 Task: Find connections with filter location Erenhot with filter topic #inspiration with filter profile language English with filter current company Motherson Group with filter school Jesus and Mary College with filter industry Leasing Non-residential Real Estate with filter service category Customer Service with filter keywords title Front-Line Employees
Action: Mouse moved to (493, 63)
Screenshot: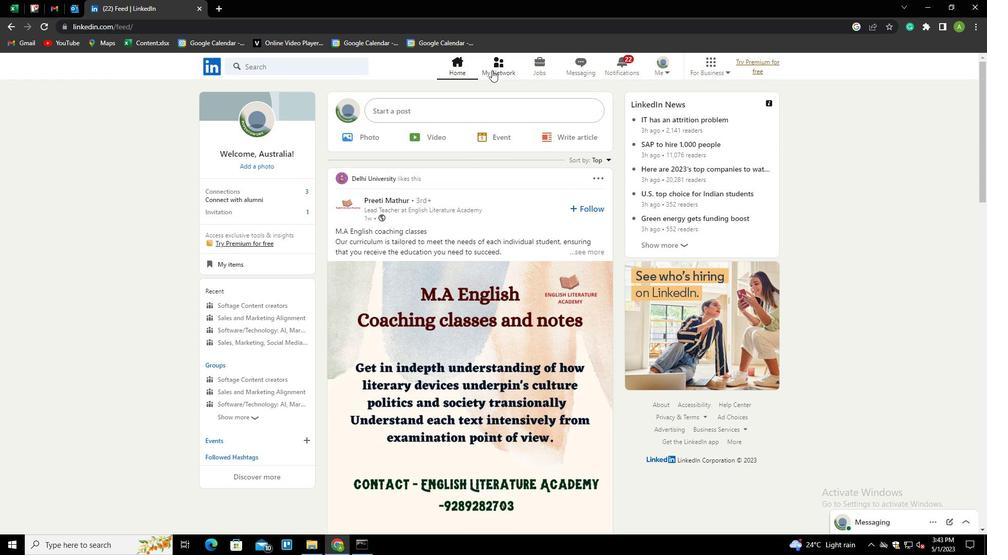 
Action: Mouse pressed left at (493, 63)
Screenshot: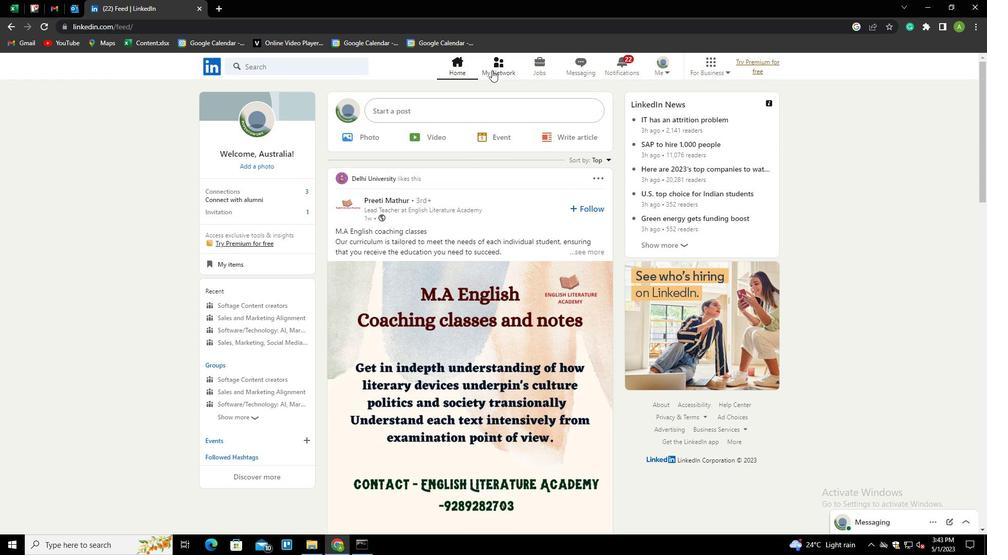 
Action: Mouse moved to (261, 118)
Screenshot: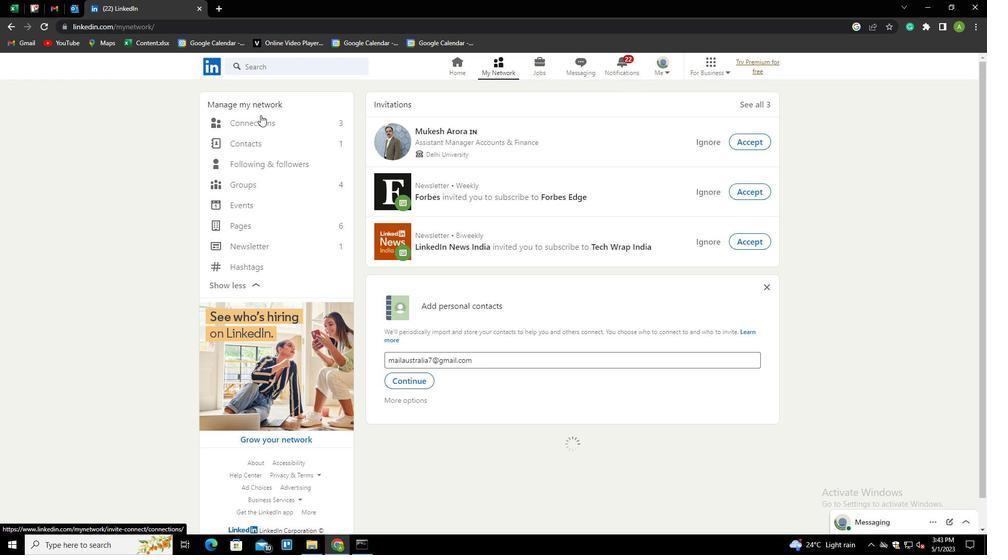 
Action: Mouse pressed left at (261, 118)
Screenshot: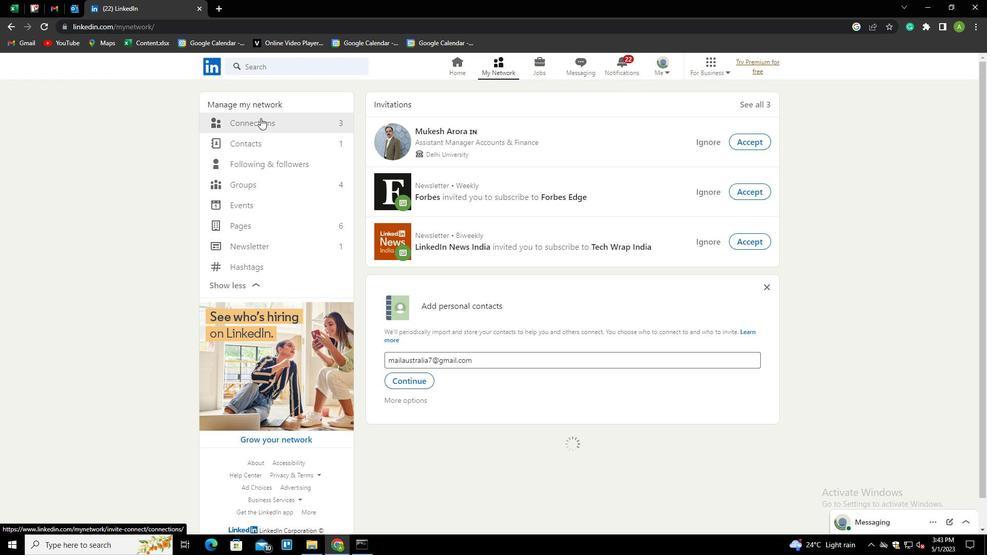 
Action: Mouse moved to (594, 125)
Screenshot: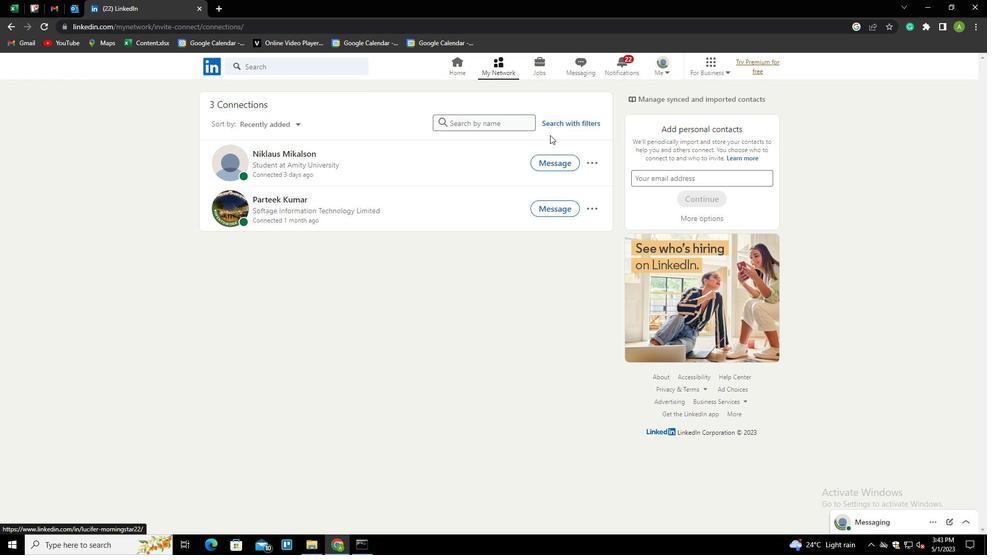 
Action: Mouse pressed left at (594, 125)
Screenshot: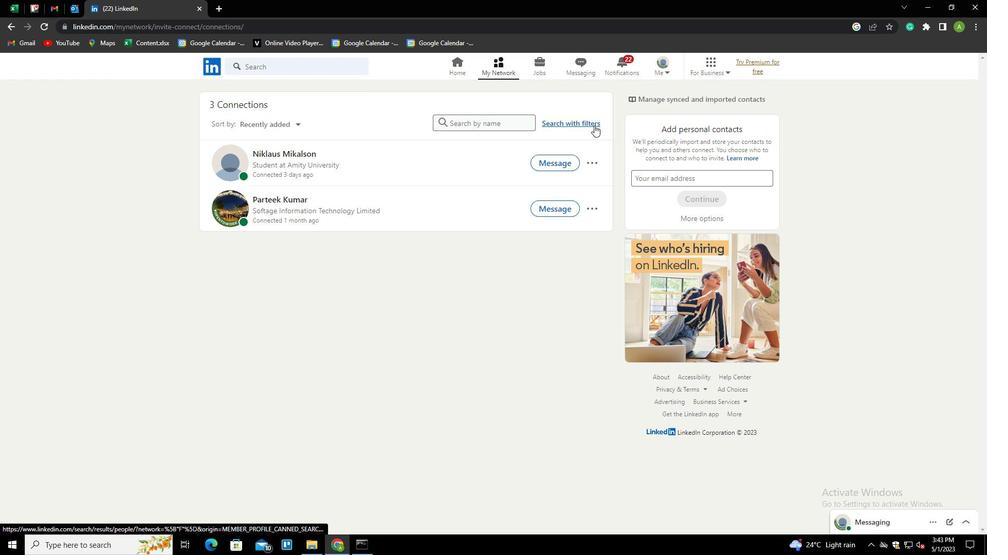 
Action: Mouse moved to (517, 94)
Screenshot: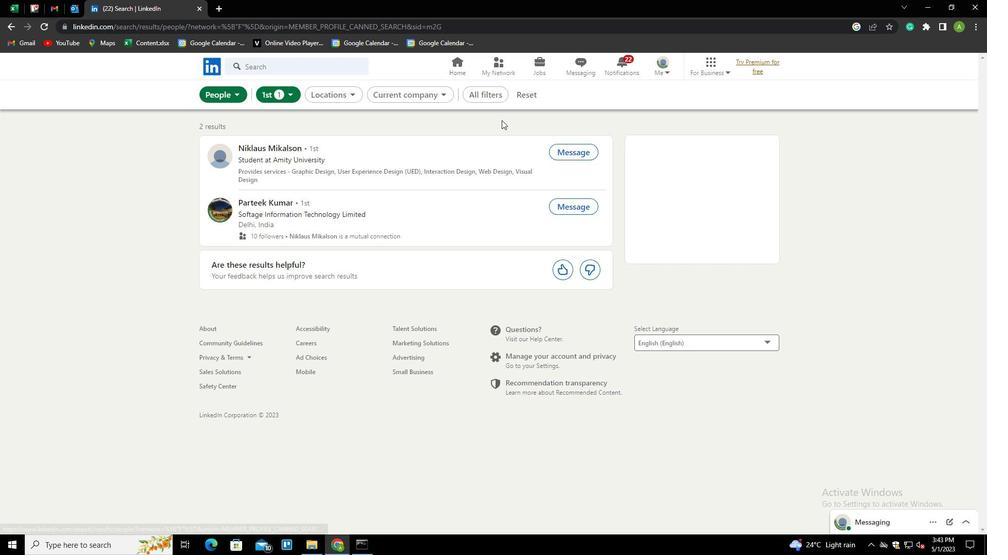 
Action: Mouse pressed left at (517, 94)
Screenshot: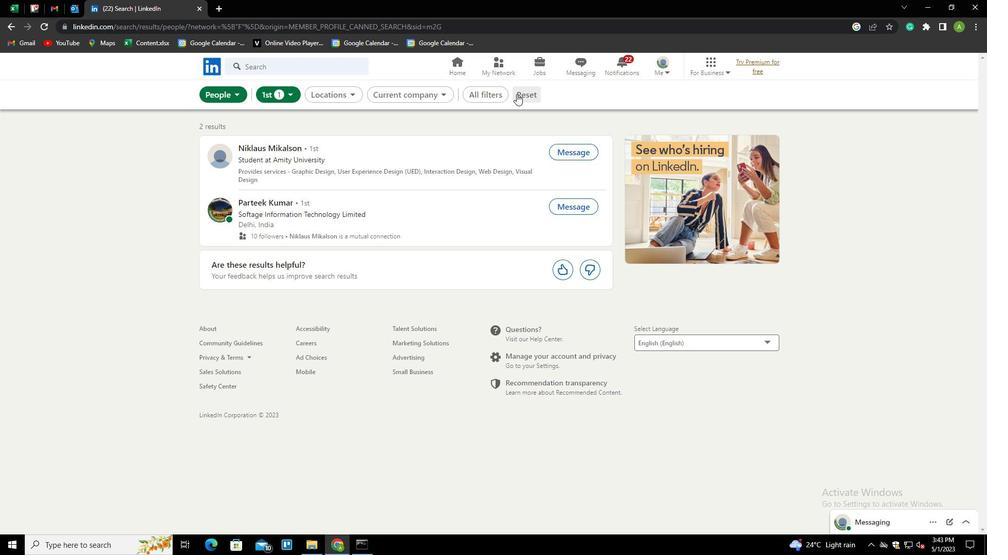 
Action: Mouse moved to (504, 92)
Screenshot: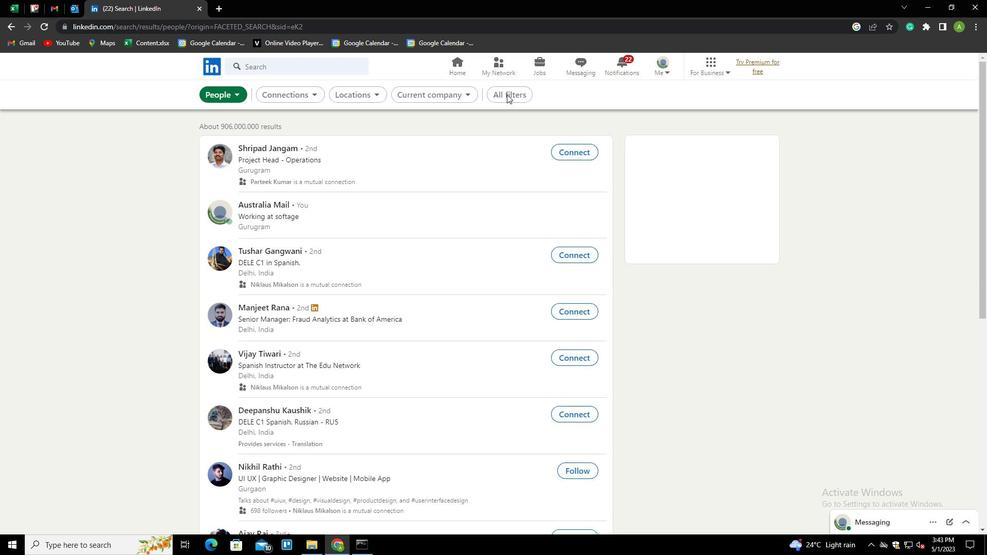 
Action: Mouse pressed left at (504, 92)
Screenshot: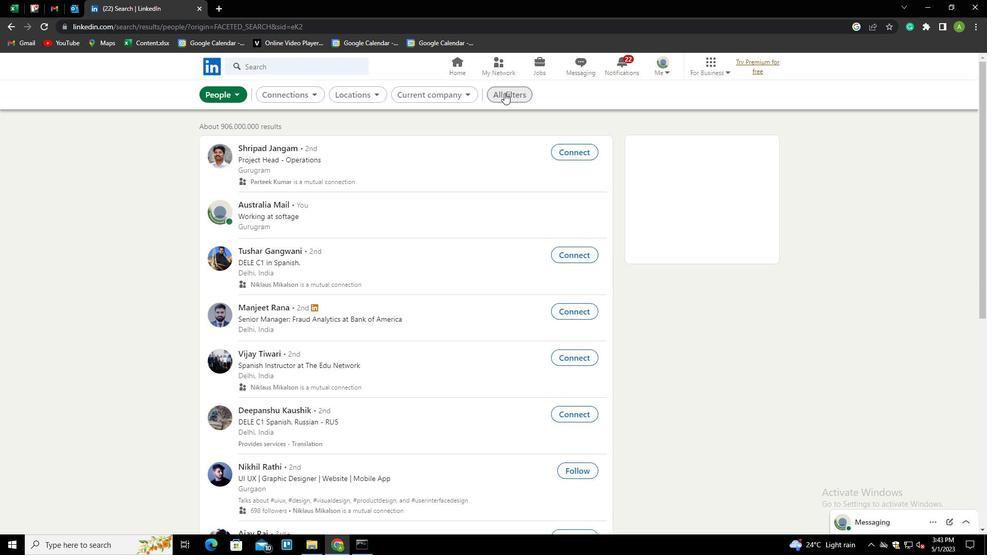 
Action: Mouse moved to (814, 291)
Screenshot: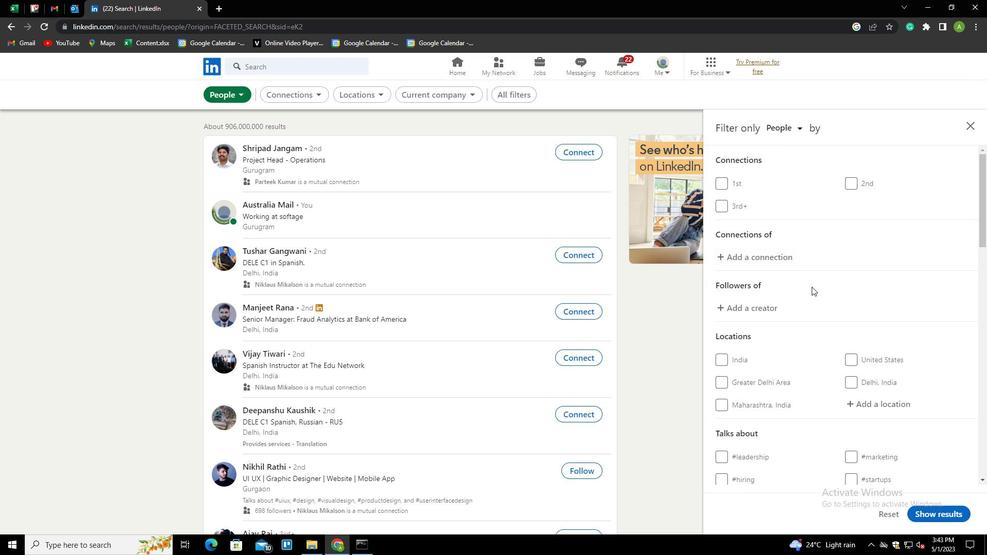 
Action: Mouse scrolled (814, 291) with delta (0, 0)
Screenshot: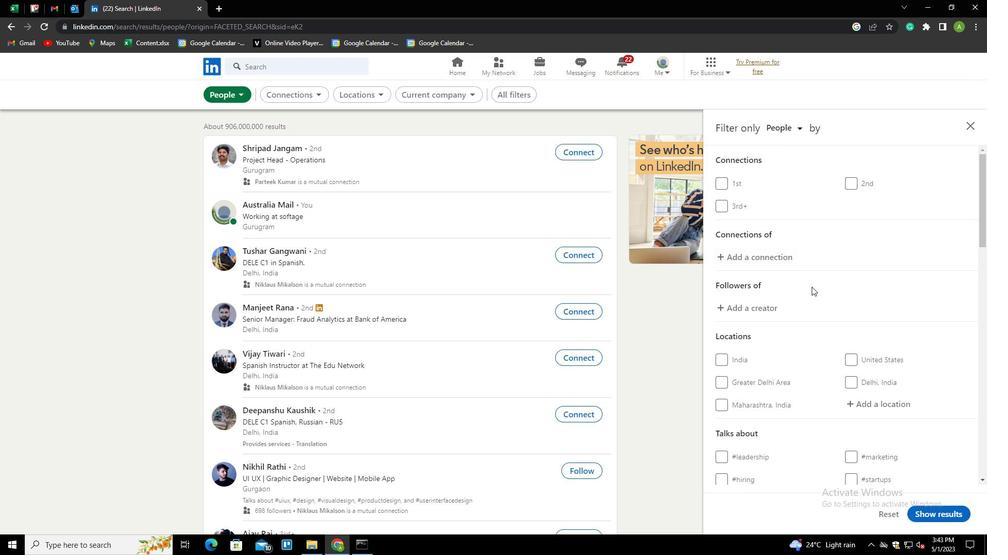 
Action: Mouse scrolled (814, 291) with delta (0, 0)
Screenshot: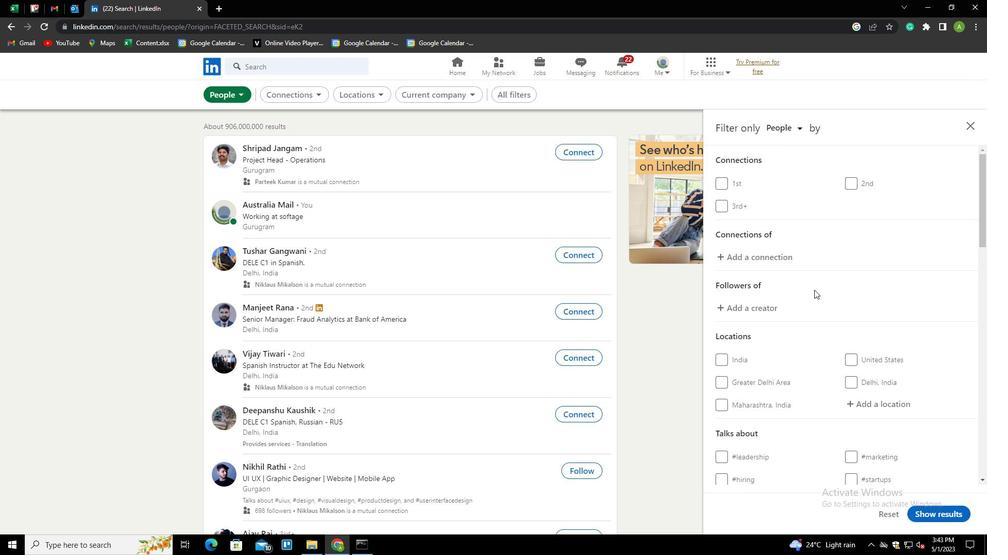 
Action: Mouse moved to (849, 300)
Screenshot: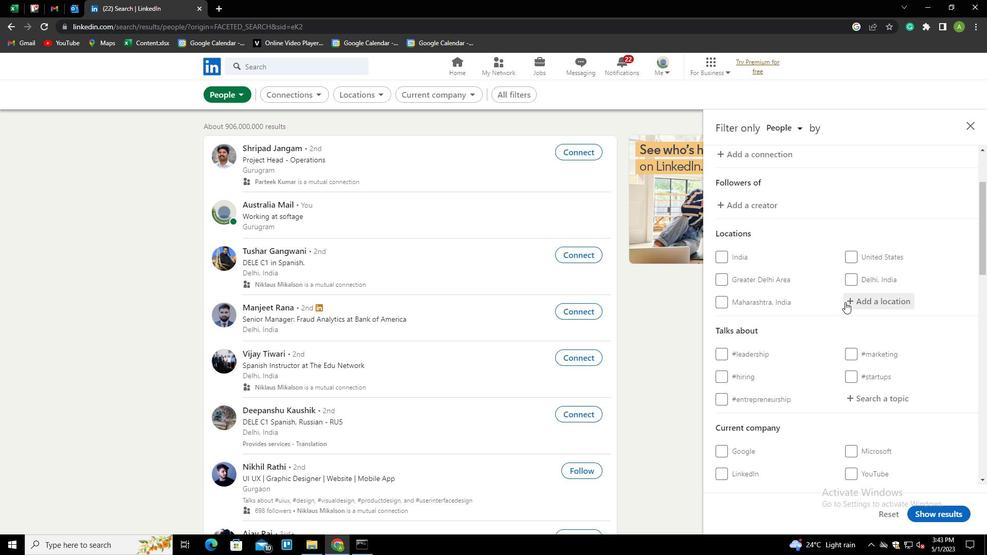 
Action: Mouse pressed left at (849, 300)
Screenshot: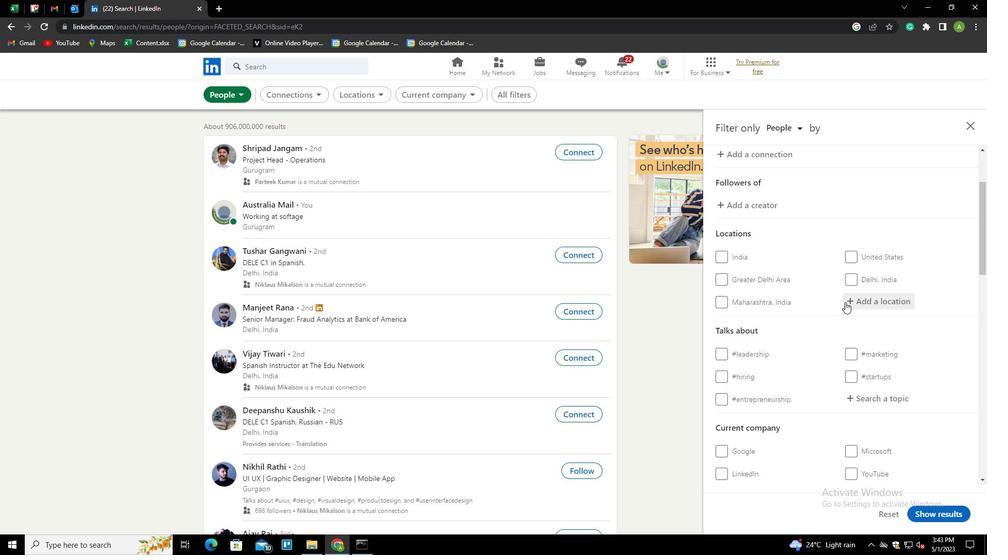 
Action: Key pressed <Key.shift>
Screenshot: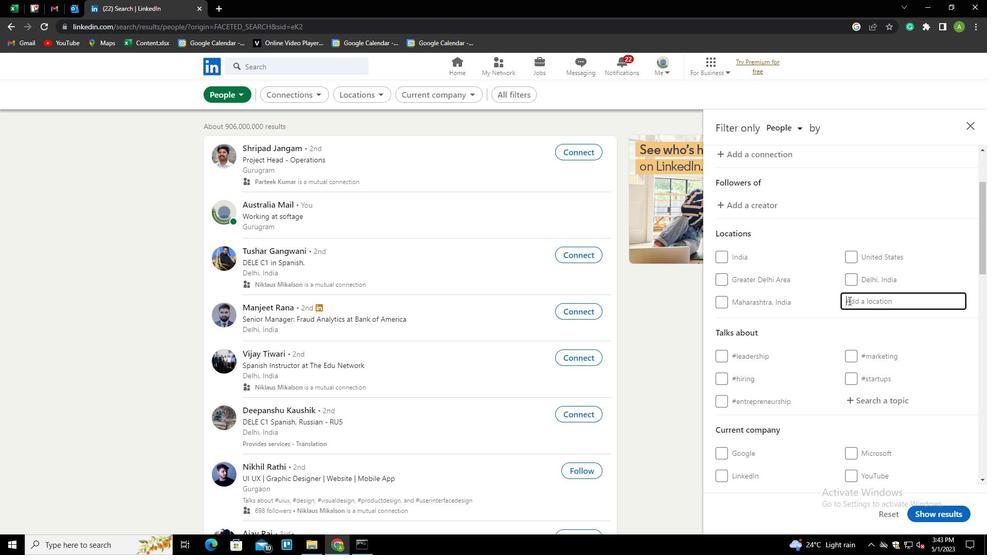 
Action: Mouse moved to (848, 300)
Screenshot: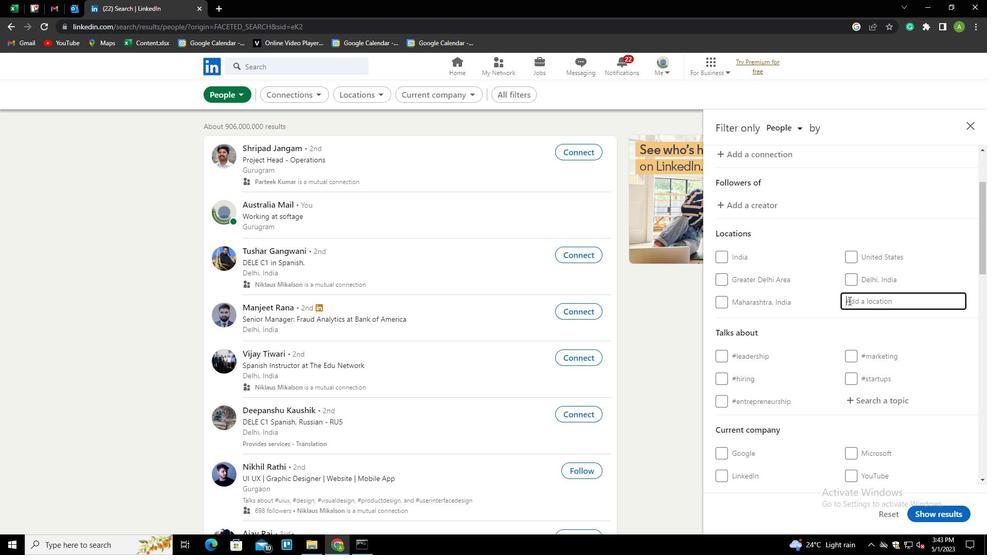 
Action: Key pressed E
Screenshot: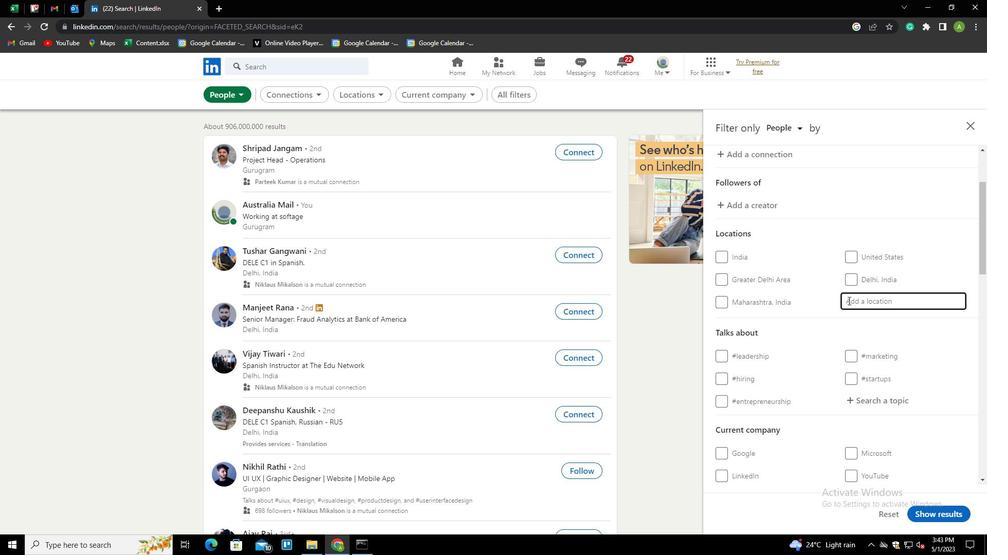
Action: Mouse moved to (846, 300)
Screenshot: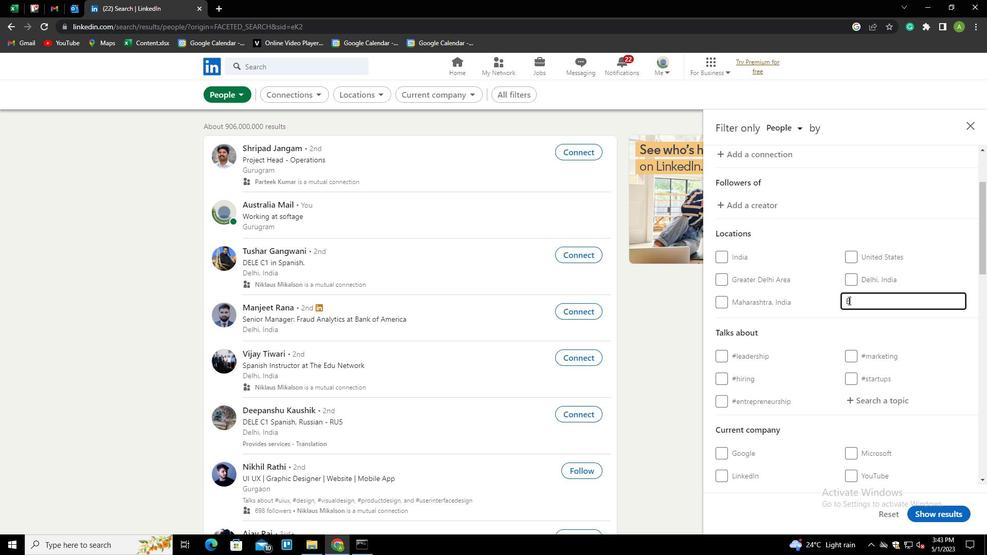 
Action: Key pressed RENHOT
Screenshot: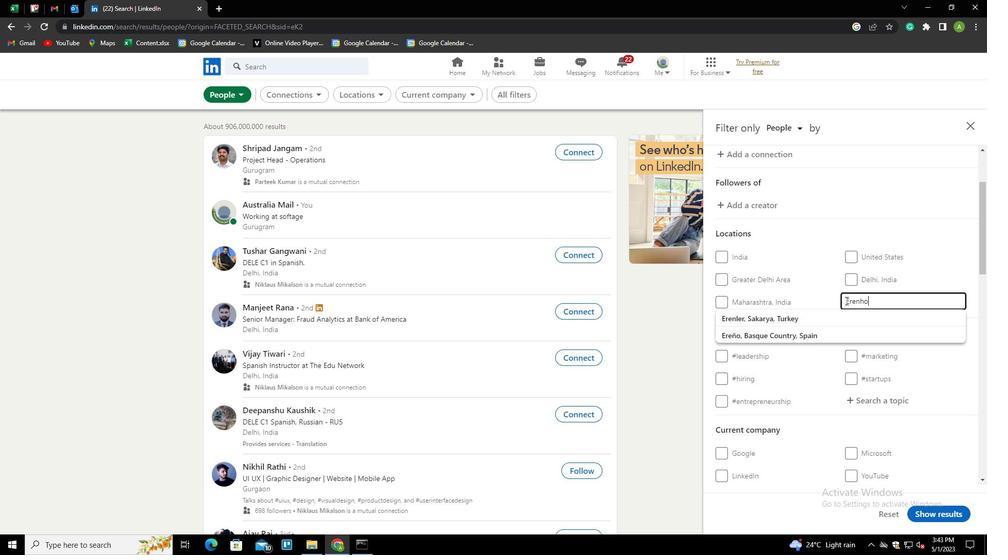 
Action: Mouse moved to (929, 341)
Screenshot: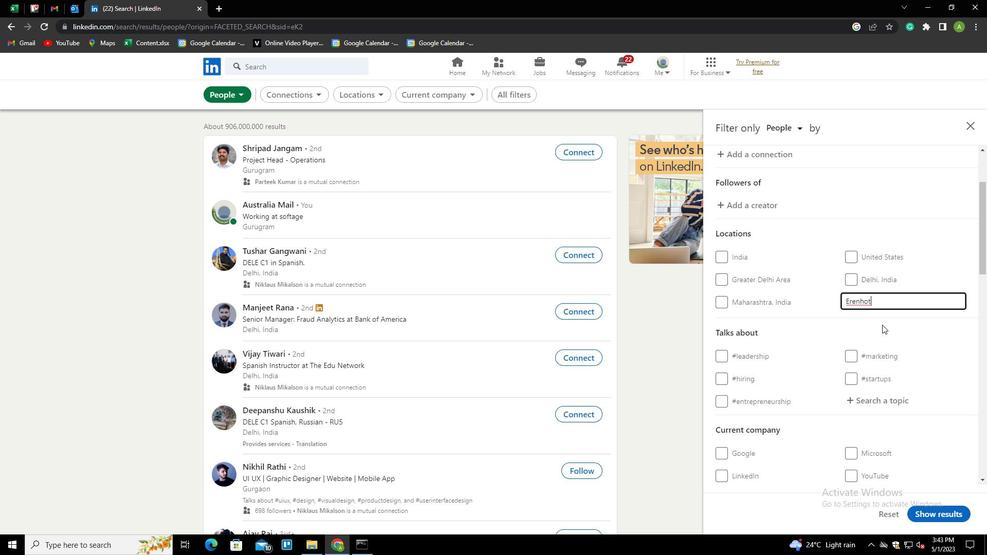 
Action: Mouse pressed left at (929, 341)
Screenshot: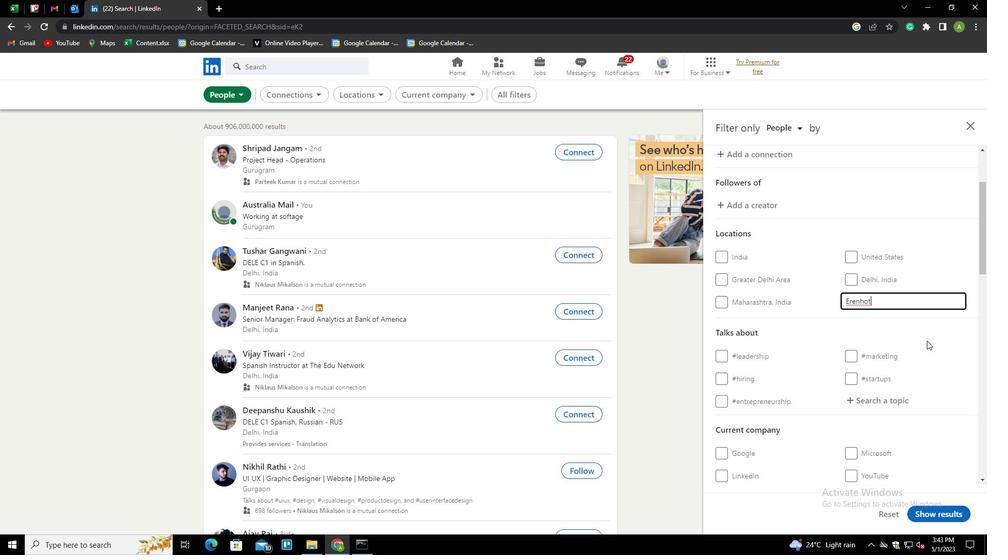 
Action: Mouse moved to (869, 402)
Screenshot: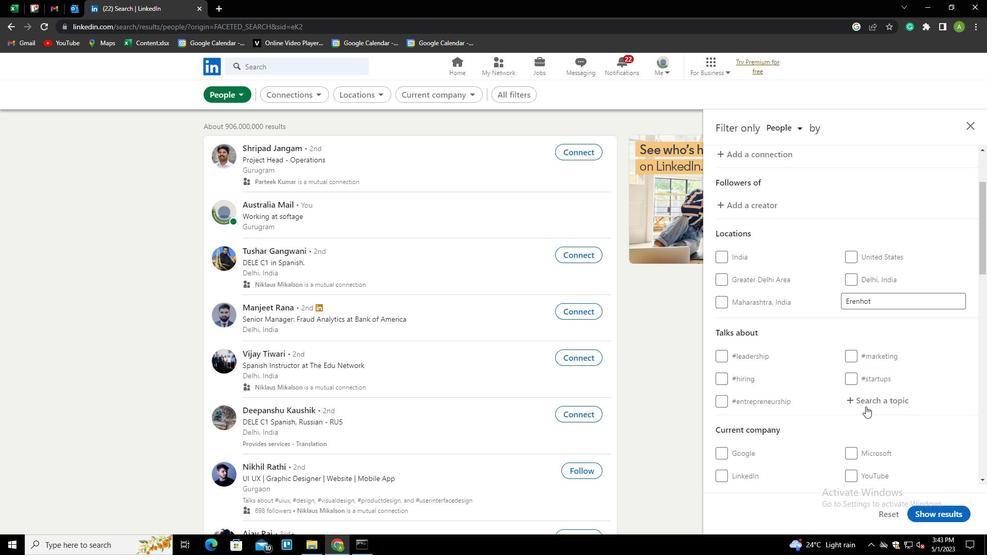 
Action: Mouse pressed left at (869, 402)
Screenshot: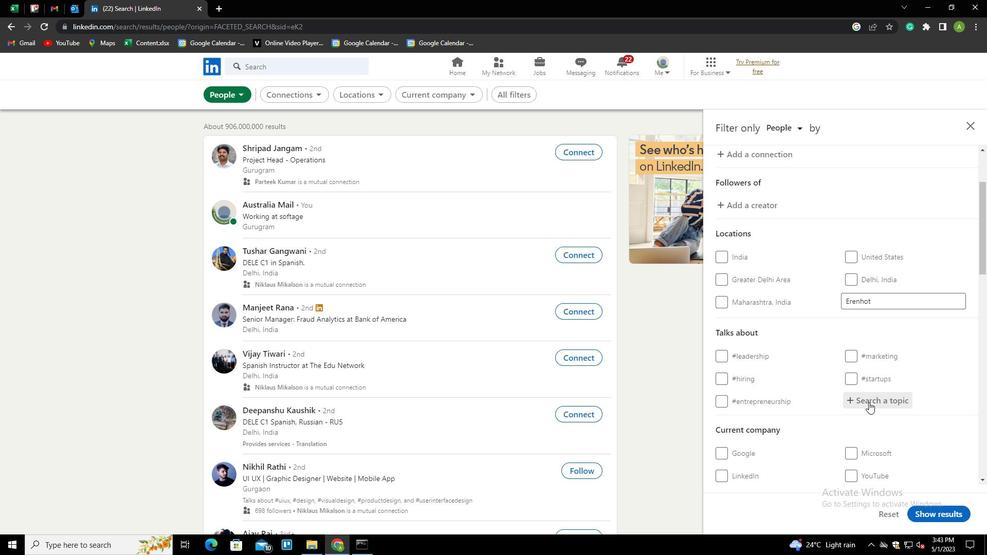 
Action: Mouse moved to (875, 401)
Screenshot: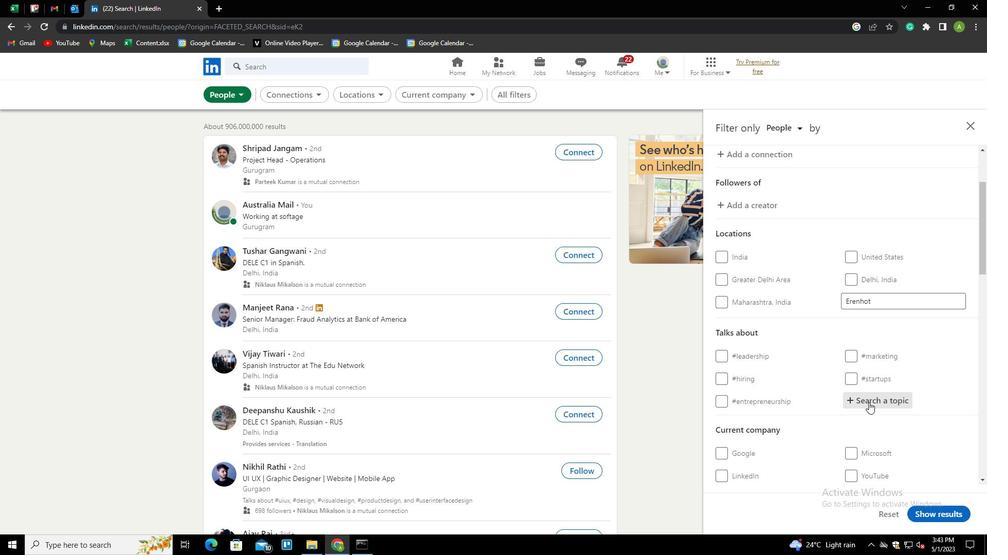 
Action: Mouse pressed left at (875, 401)
Screenshot: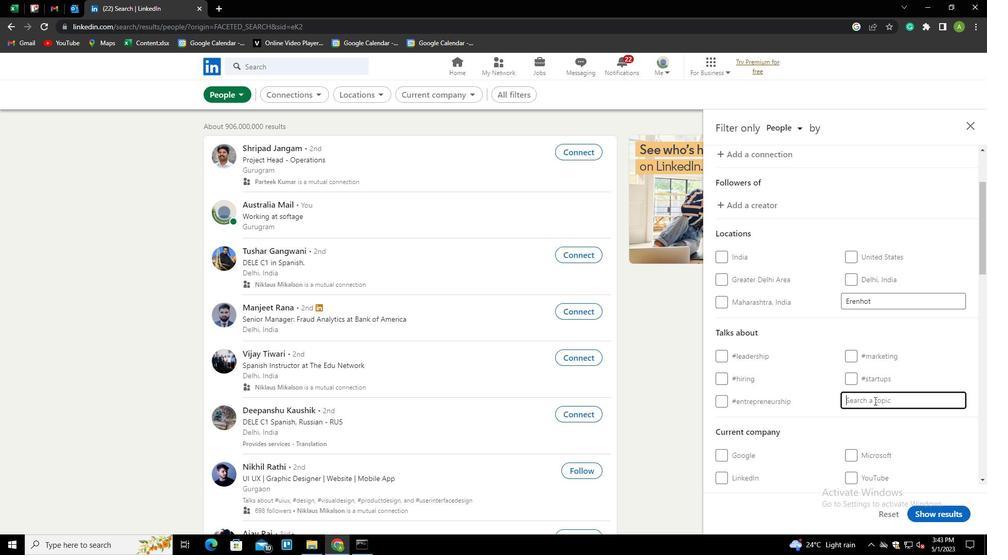 
Action: Key pressed INSPITATION<Key.backspace><Key.backspace><Key.backspace><Key.backspace><Key.backspace><Key.backspace><Key.backspace>IRA<Key.down><Key.enter>
Screenshot: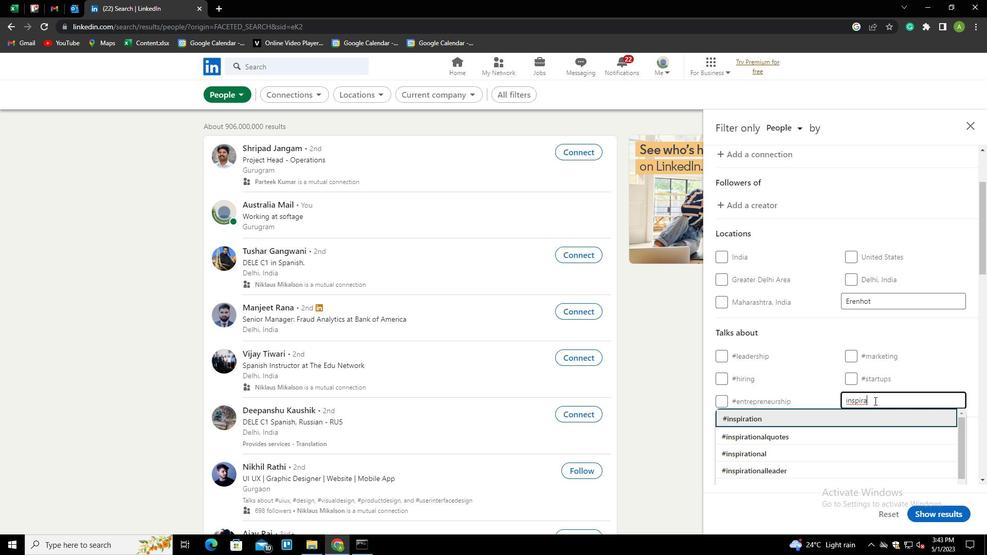 
Action: Mouse scrolled (875, 400) with delta (0, 0)
Screenshot: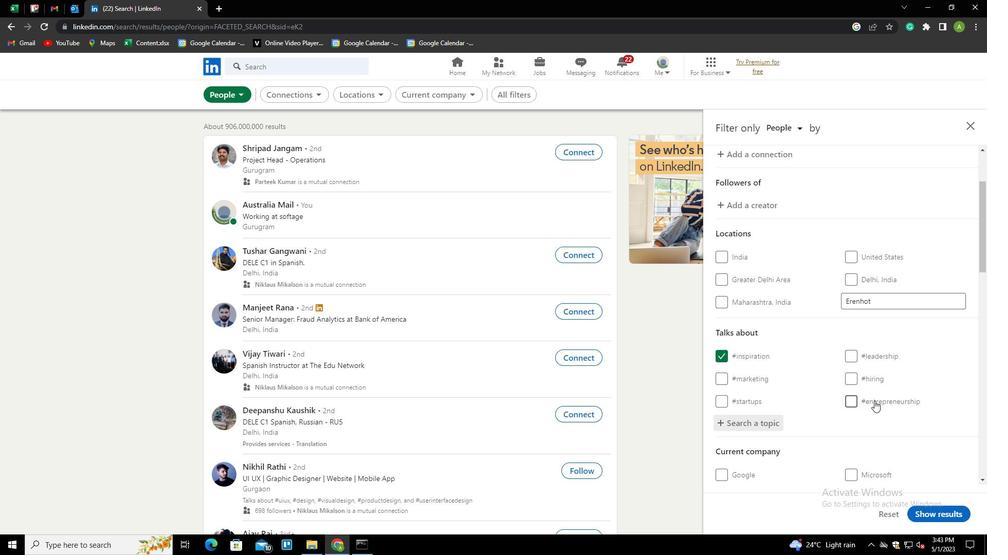 
Action: Mouse scrolled (875, 400) with delta (0, 0)
Screenshot: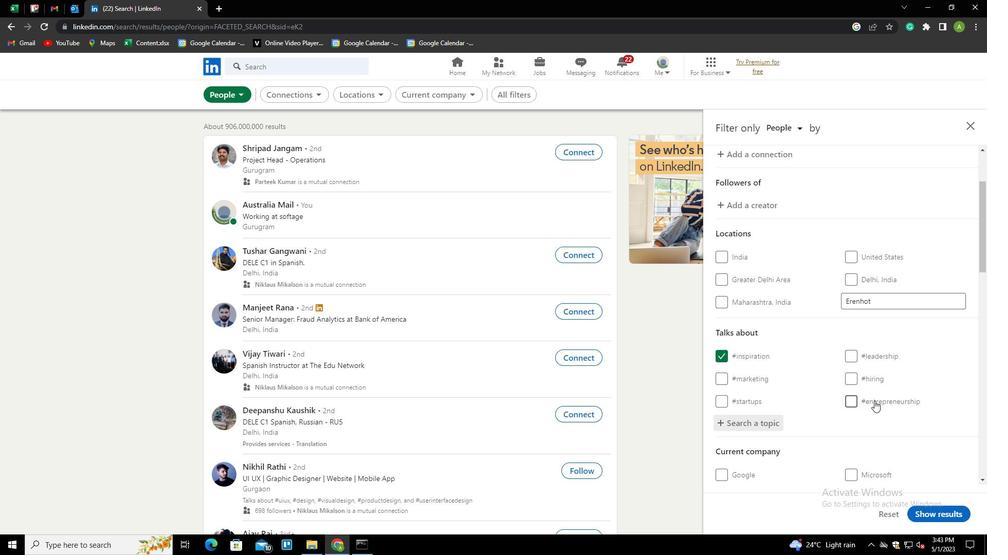 
Action: Mouse scrolled (875, 400) with delta (0, 0)
Screenshot: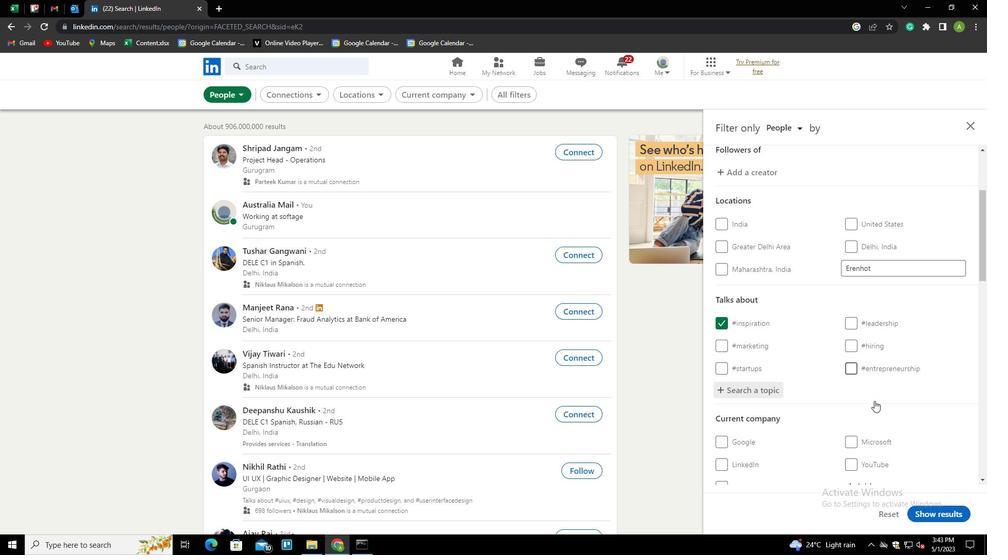 
Action: Mouse scrolled (875, 400) with delta (0, 0)
Screenshot: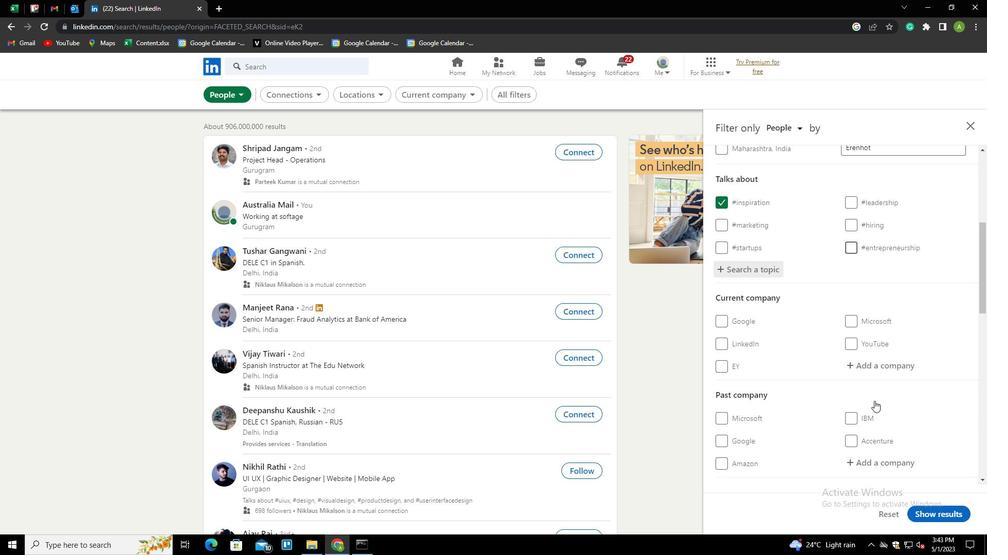 
Action: Mouse scrolled (875, 400) with delta (0, 0)
Screenshot: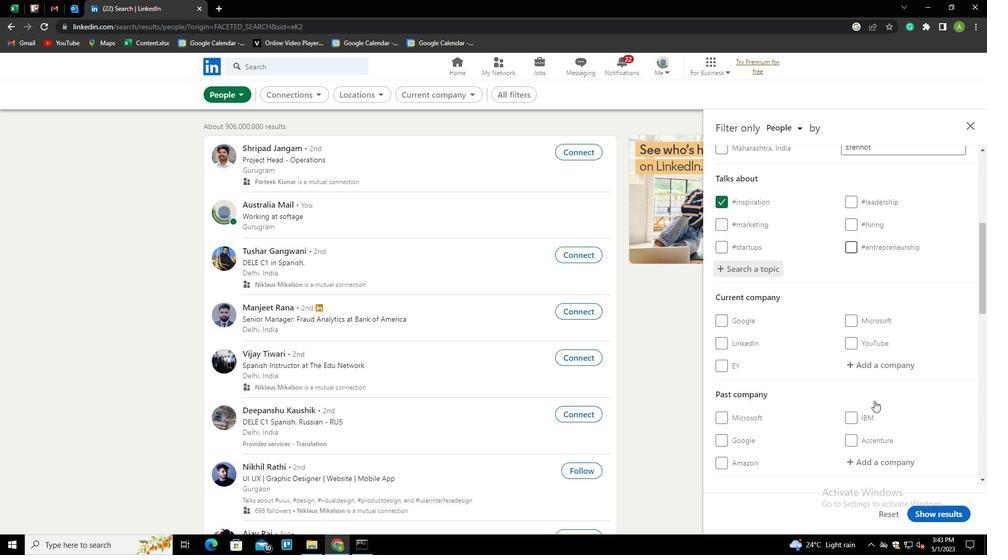
Action: Mouse scrolled (875, 400) with delta (0, 0)
Screenshot: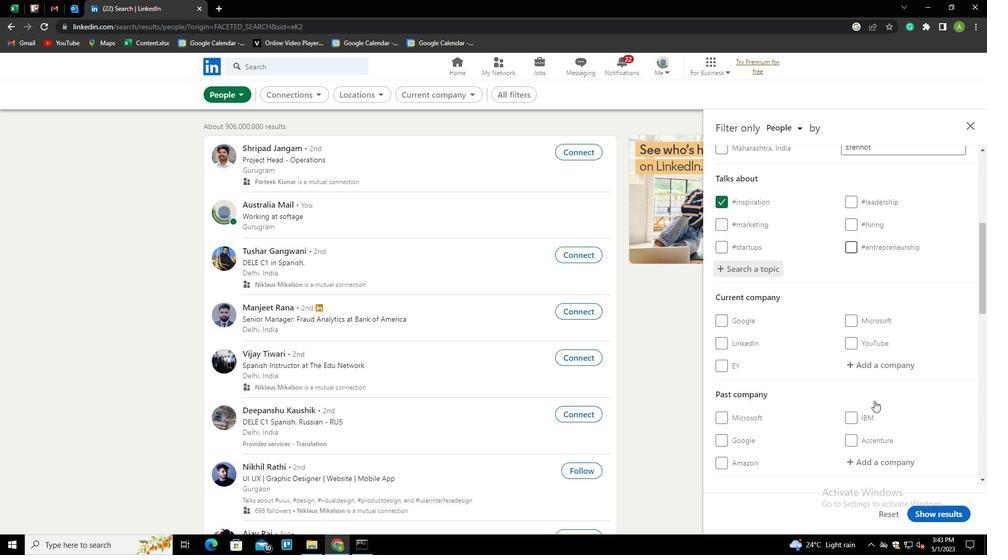 
Action: Mouse scrolled (875, 400) with delta (0, 0)
Screenshot: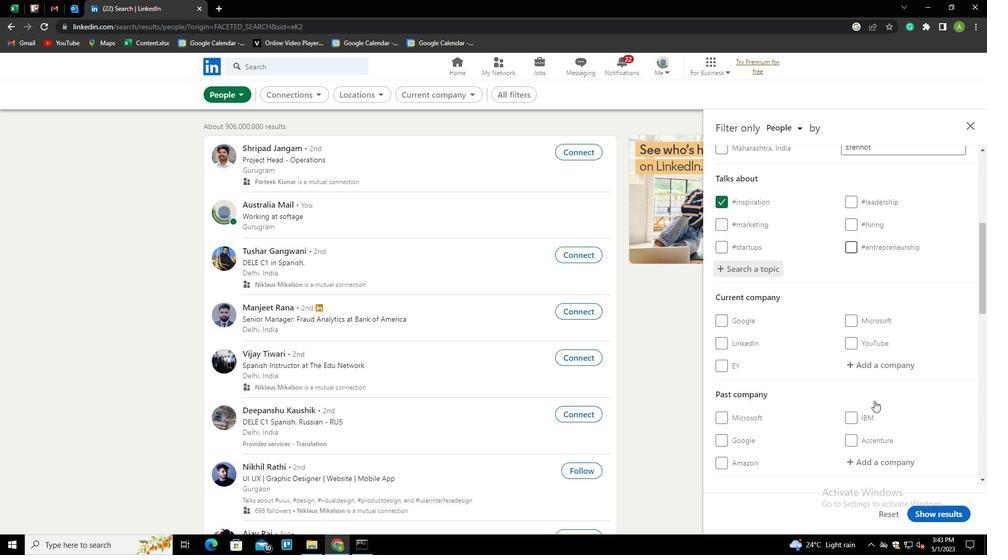 
Action: Mouse scrolled (875, 400) with delta (0, 0)
Screenshot: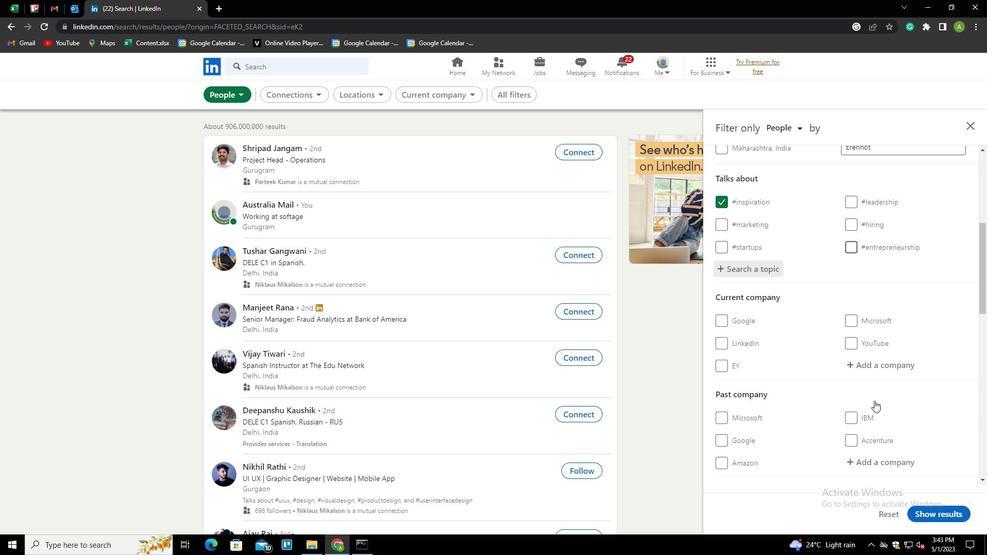 
Action: Mouse scrolled (875, 400) with delta (0, 0)
Screenshot: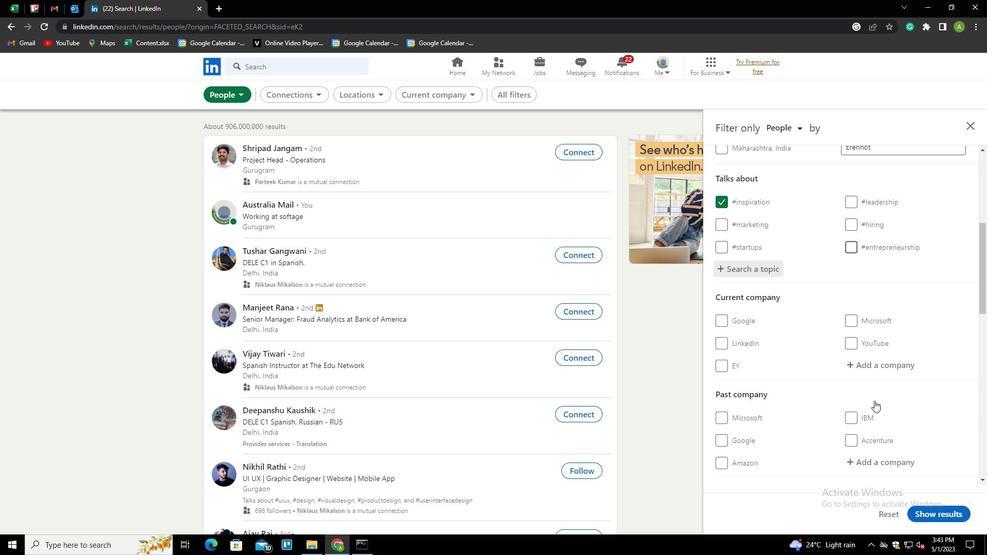 
Action: Mouse scrolled (875, 400) with delta (0, 0)
Screenshot: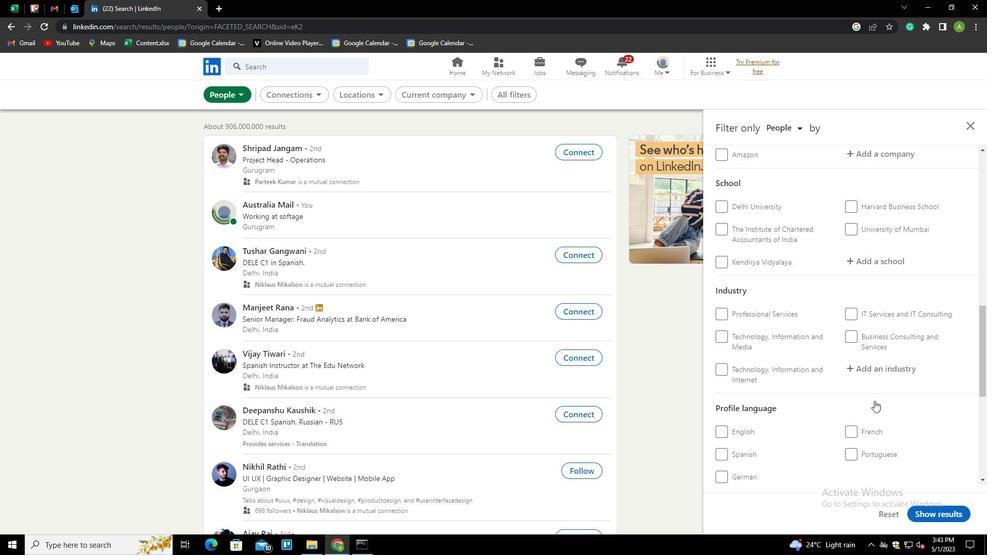 
Action: Mouse scrolled (875, 400) with delta (0, 0)
Screenshot: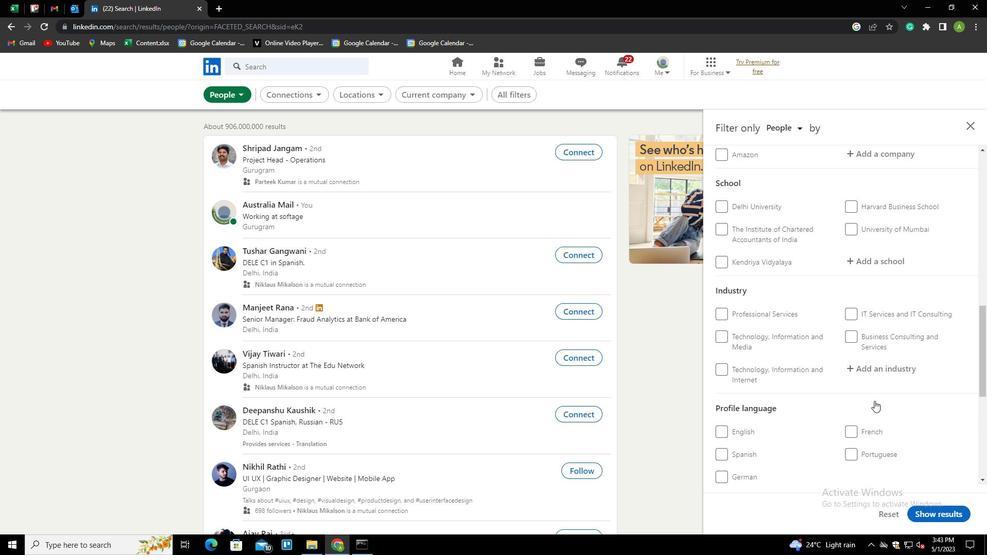 
Action: Mouse scrolled (875, 400) with delta (0, 0)
Screenshot: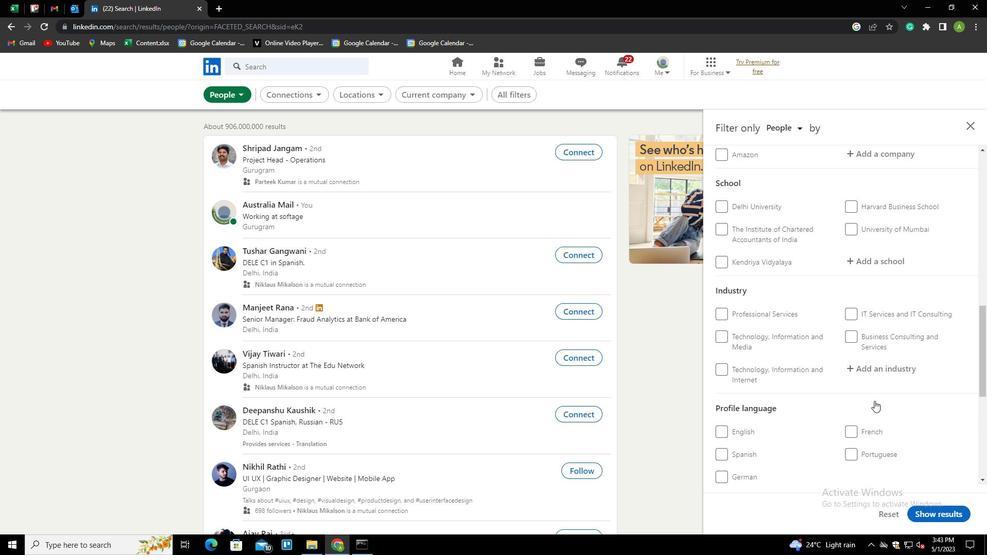 
Action: Mouse scrolled (875, 400) with delta (0, 0)
Screenshot: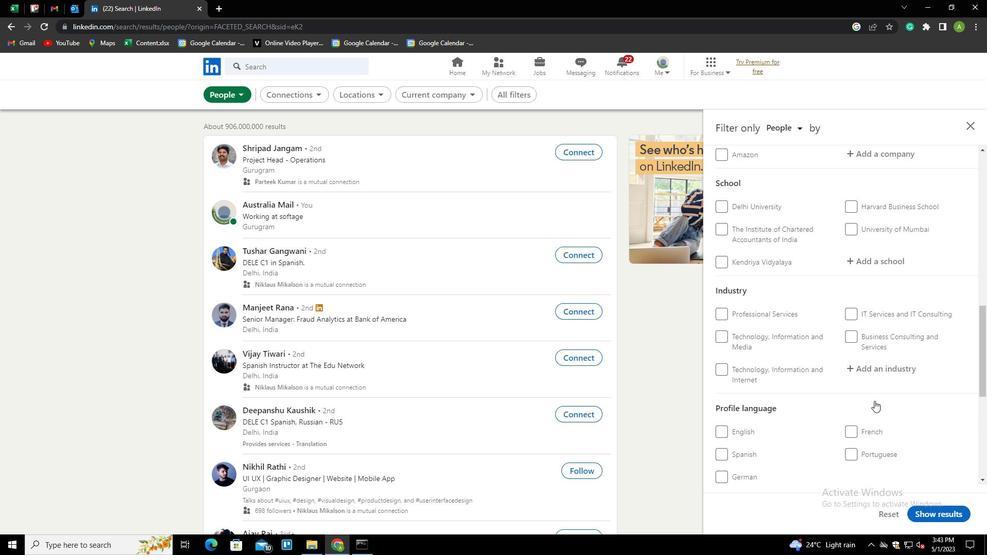 
Action: Mouse scrolled (875, 400) with delta (0, 0)
Screenshot: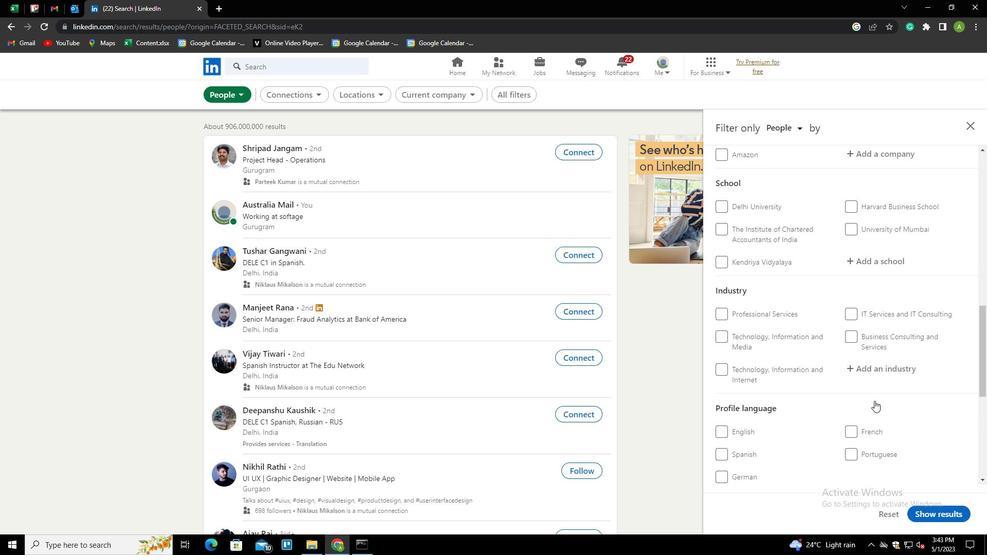 
Action: Mouse scrolled (875, 400) with delta (0, 0)
Screenshot: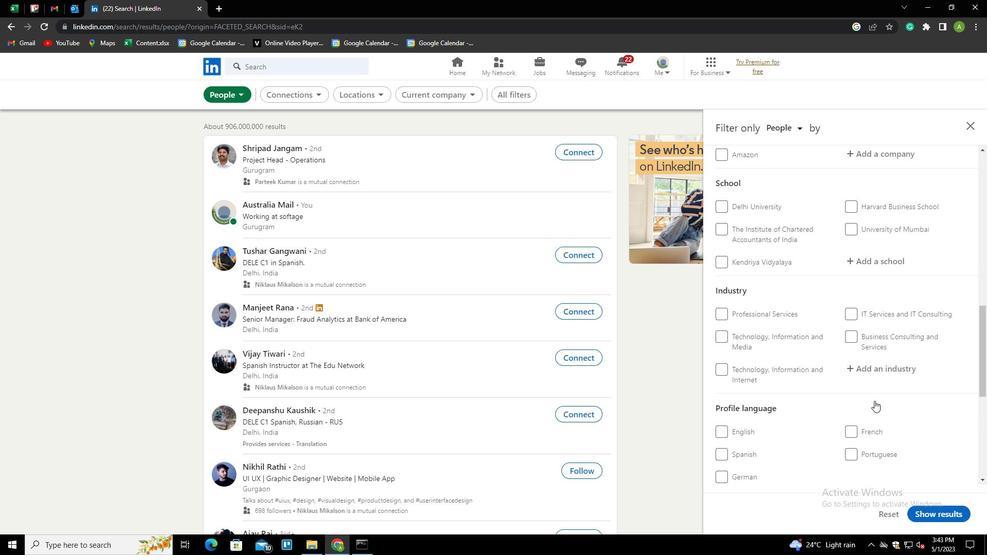 
Action: Mouse scrolled (875, 401) with delta (0, 0)
Screenshot: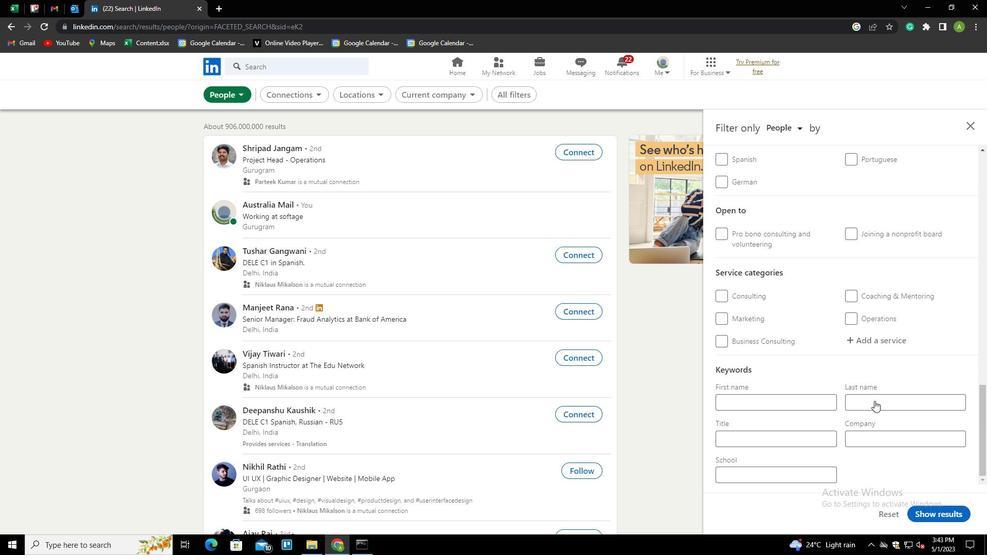 
Action: Mouse moved to (721, 186)
Screenshot: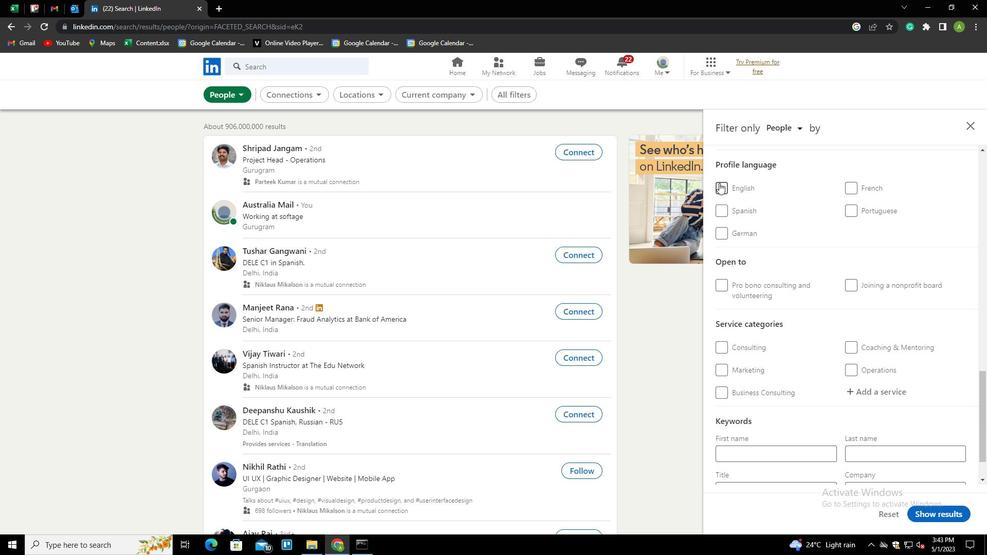
Action: Mouse pressed left at (721, 186)
Screenshot: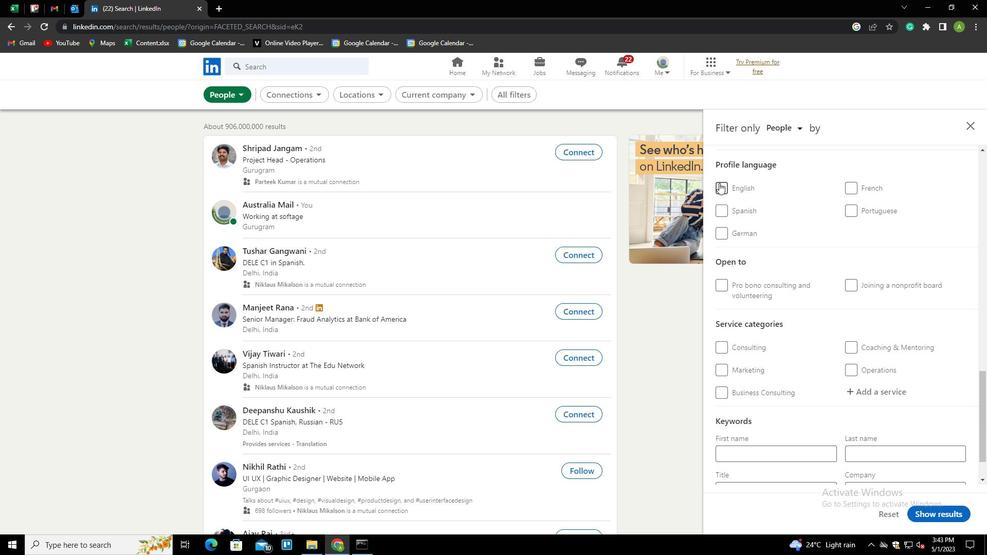 
Action: Mouse moved to (840, 285)
Screenshot: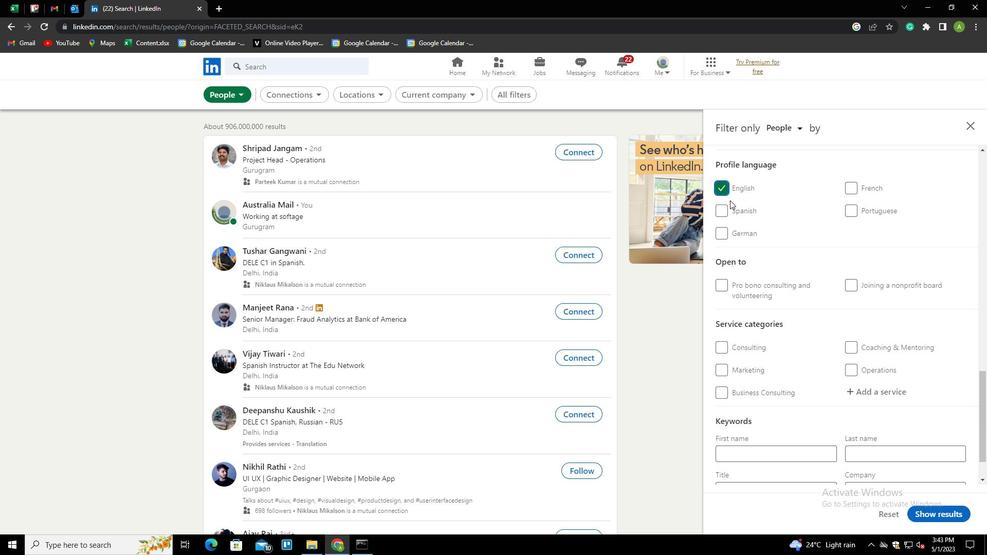 
Action: Mouse scrolled (840, 286) with delta (0, 0)
Screenshot: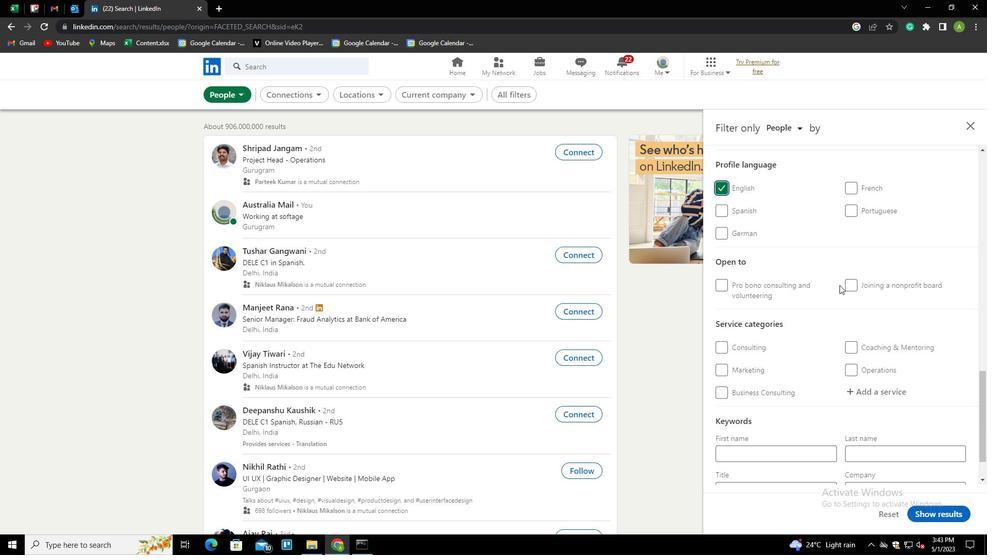 
Action: Mouse scrolled (840, 286) with delta (0, 0)
Screenshot: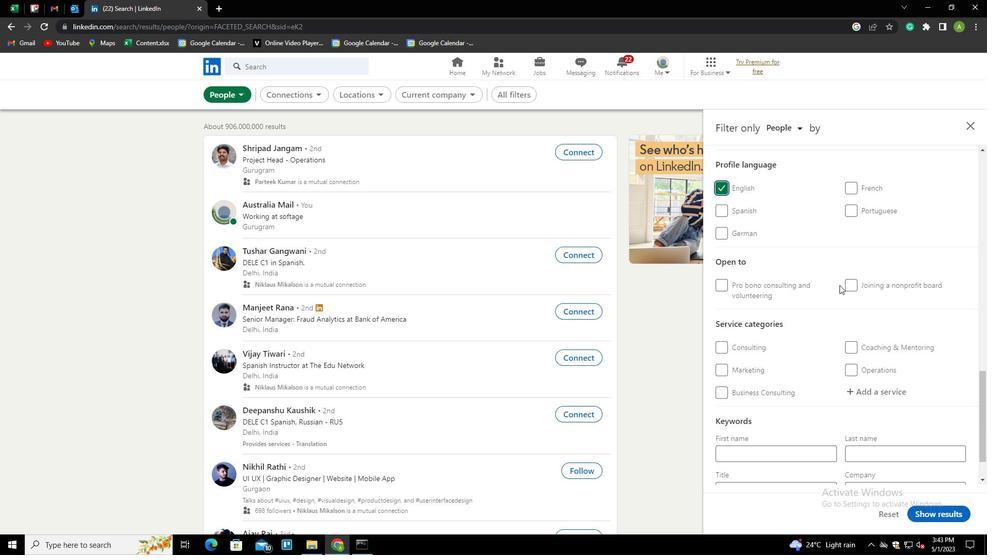
Action: Mouse scrolled (840, 286) with delta (0, 0)
Screenshot: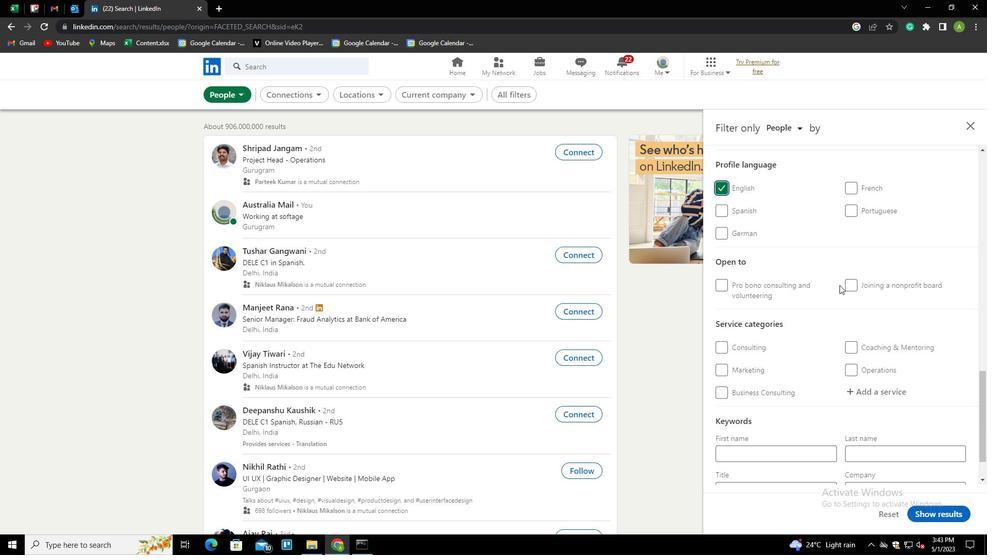 
Action: Mouse scrolled (840, 286) with delta (0, 0)
Screenshot: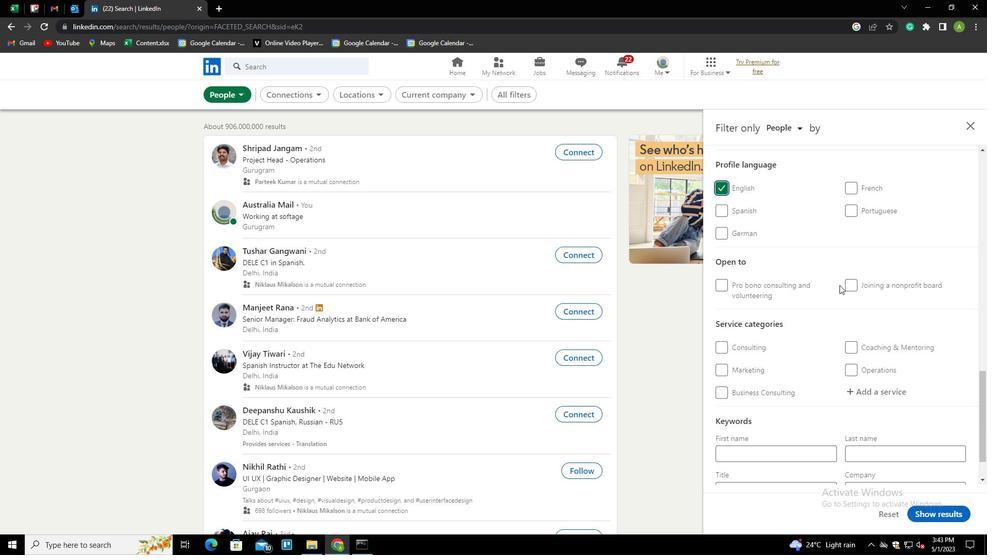 
Action: Mouse scrolled (840, 286) with delta (0, 0)
Screenshot: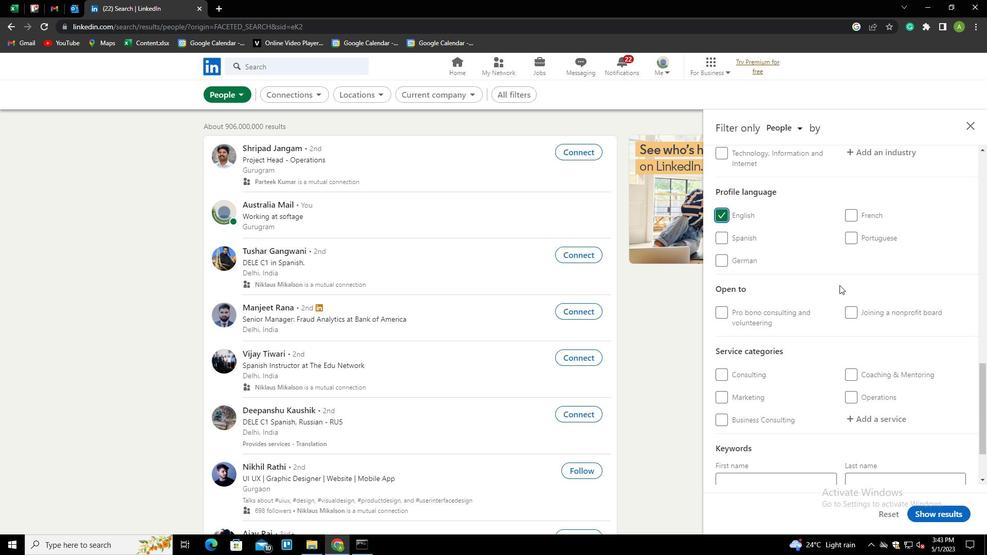 
Action: Mouse scrolled (840, 286) with delta (0, 0)
Screenshot: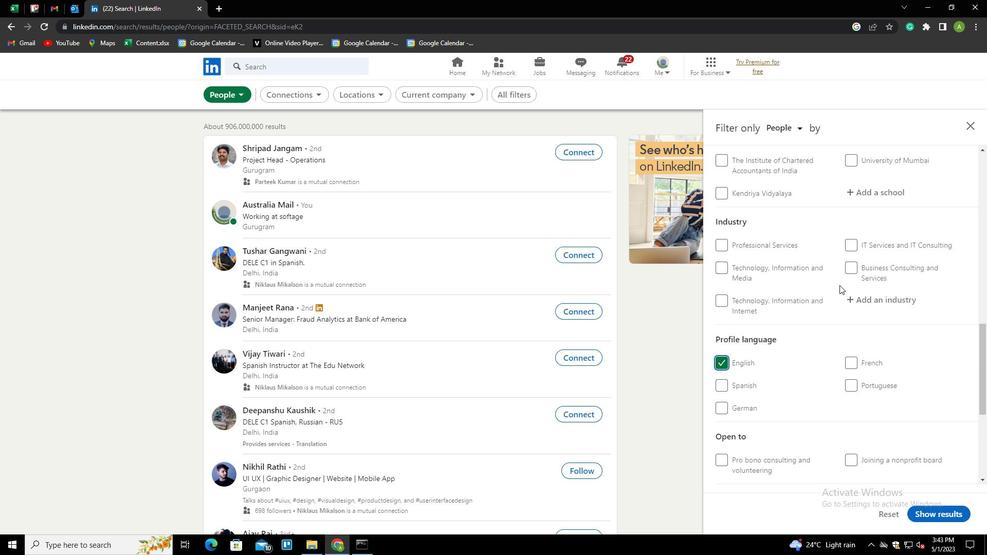 
Action: Mouse scrolled (840, 286) with delta (0, 0)
Screenshot: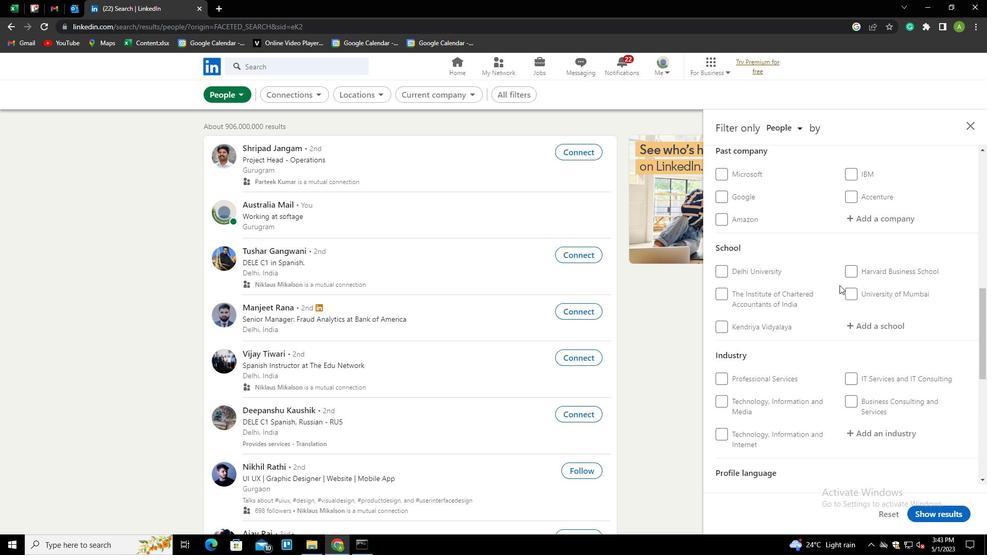
Action: Mouse scrolled (840, 286) with delta (0, 0)
Screenshot: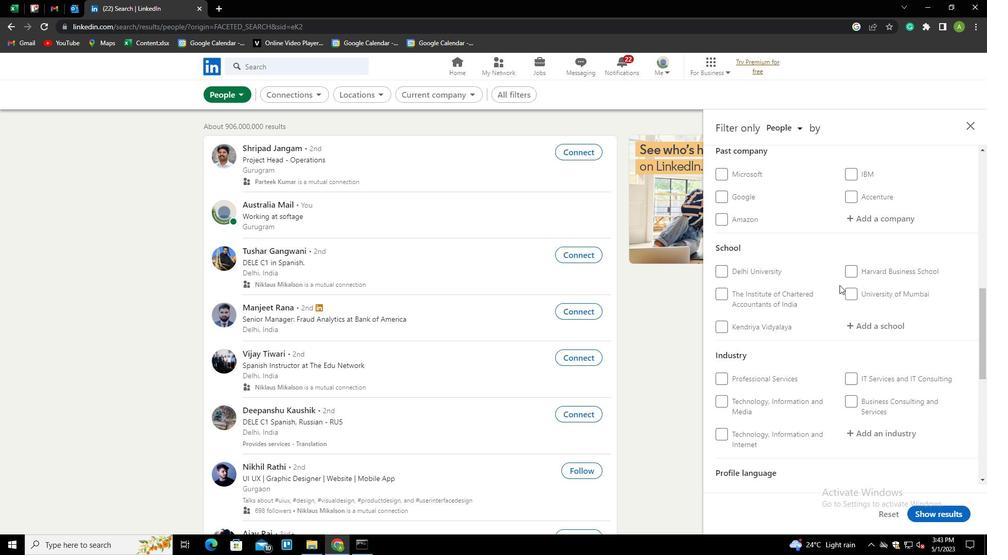 
Action: Mouse scrolled (840, 286) with delta (0, 0)
Screenshot: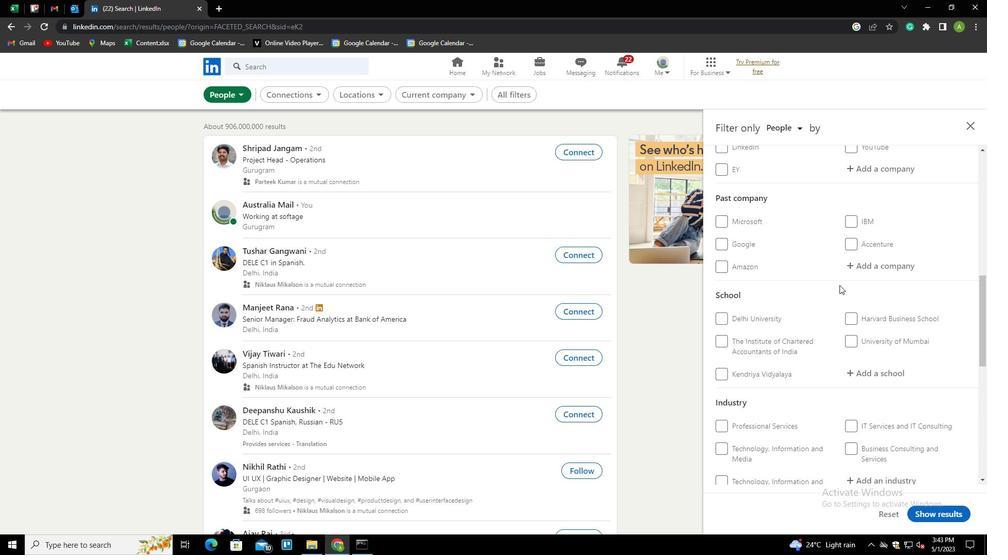 
Action: Mouse scrolled (840, 286) with delta (0, 0)
Screenshot: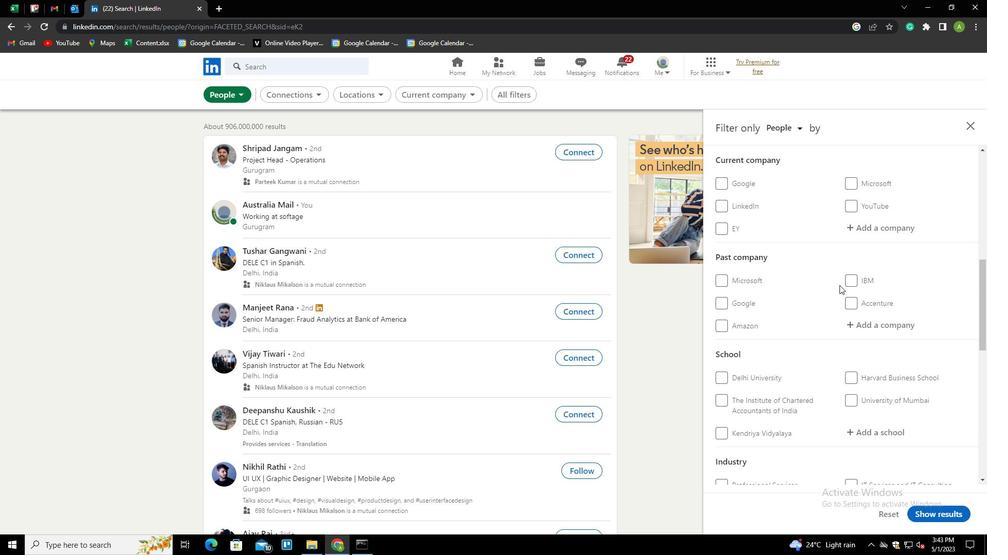 
Action: Mouse moved to (867, 323)
Screenshot: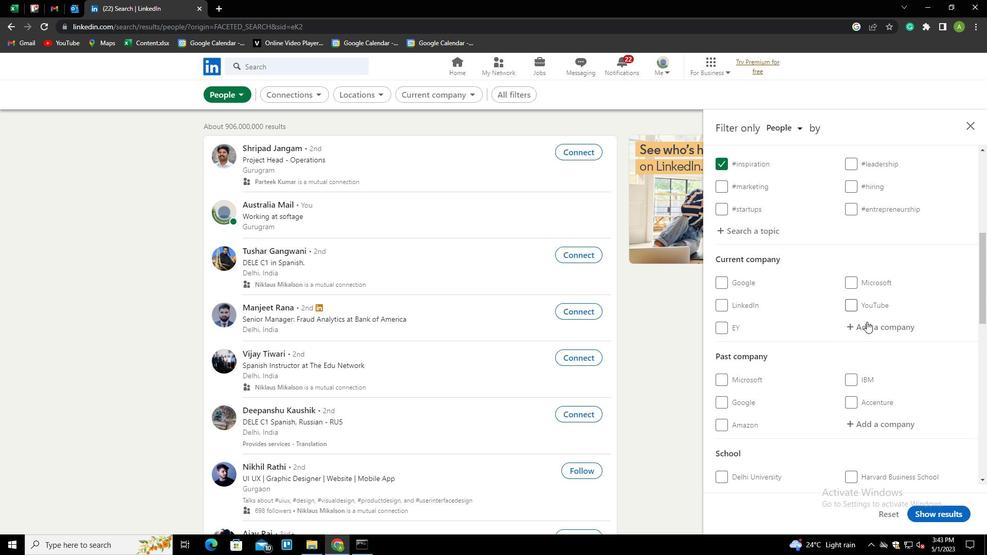 
Action: Mouse pressed left at (867, 323)
Screenshot: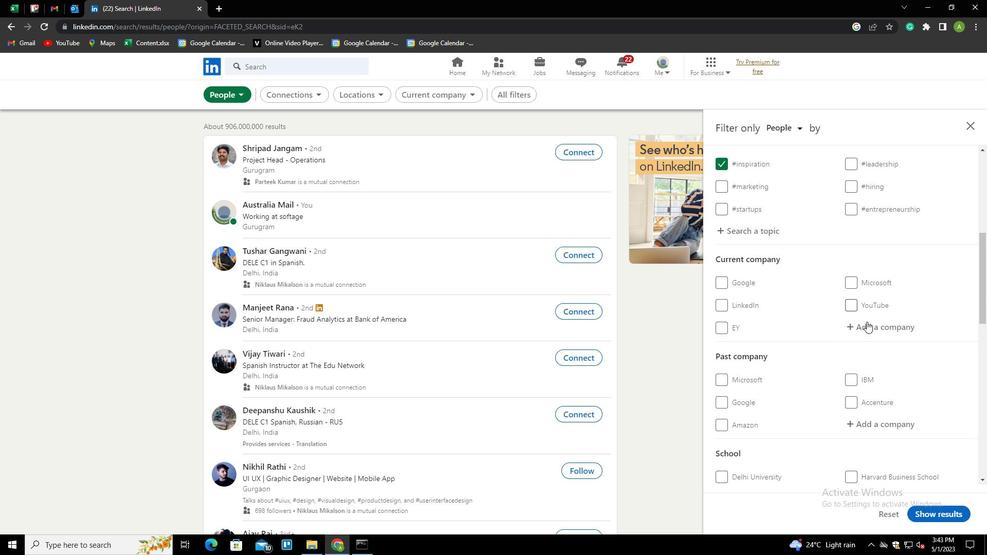 
Action: Key pressed <Key.shift>MOTHERSON<Key.down><Key.enter>
Screenshot: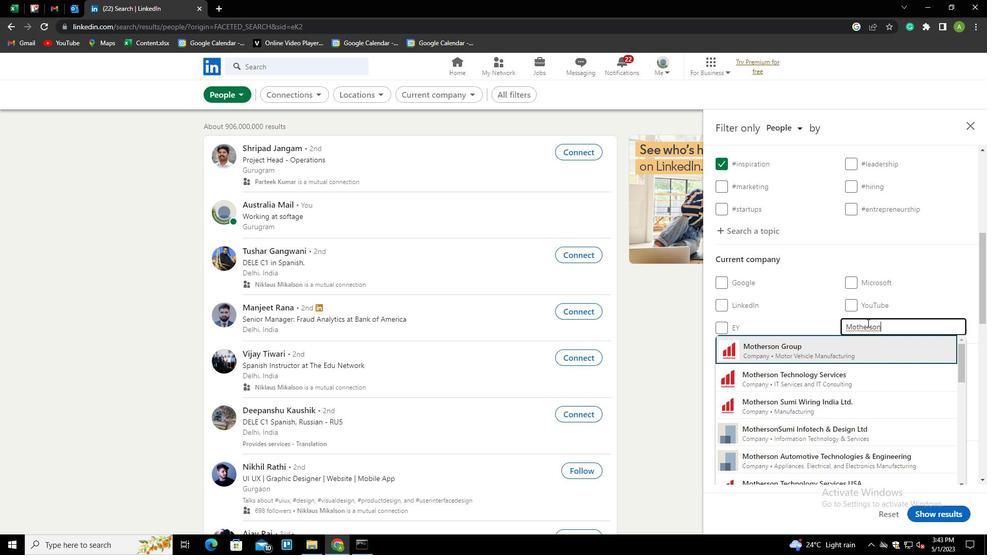 
Action: Mouse scrolled (867, 324) with delta (0, 0)
Screenshot: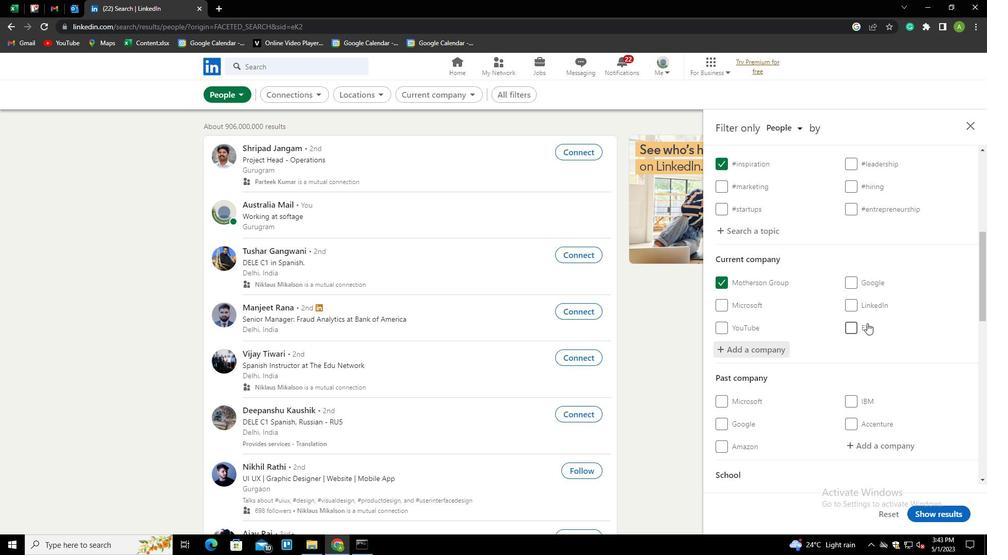 
Action: Mouse scrolled (867, 324) with delta (0, 0)
Screenshot: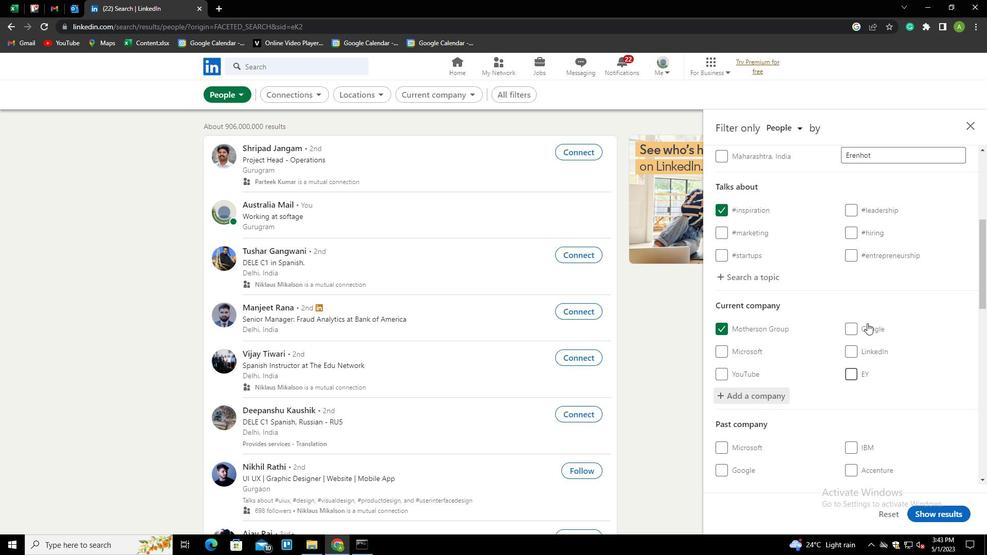 
Action: Mouse scrolled (867, 323) with delta (0, 0)
Screenshot: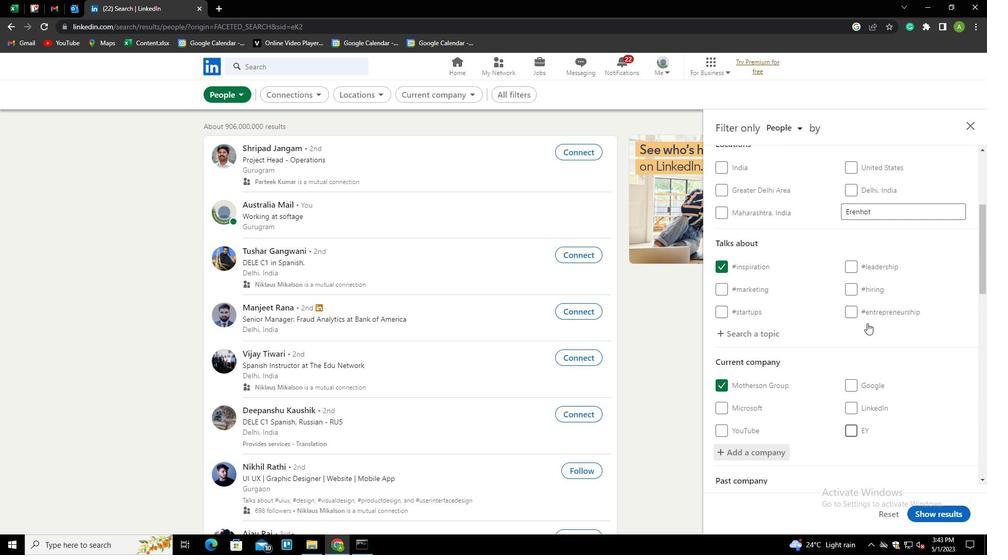 
Action: Mouse scrolled (867, 323) with delta (0, 0)
Screenshot: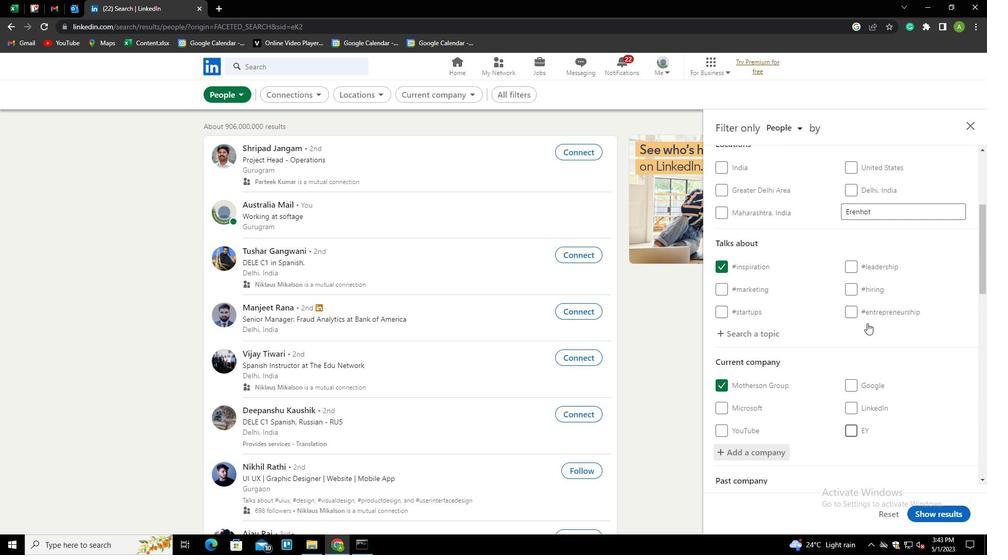 
Action: Mouse scrolled (867, 323) with delta (0, 0)
Screenshot: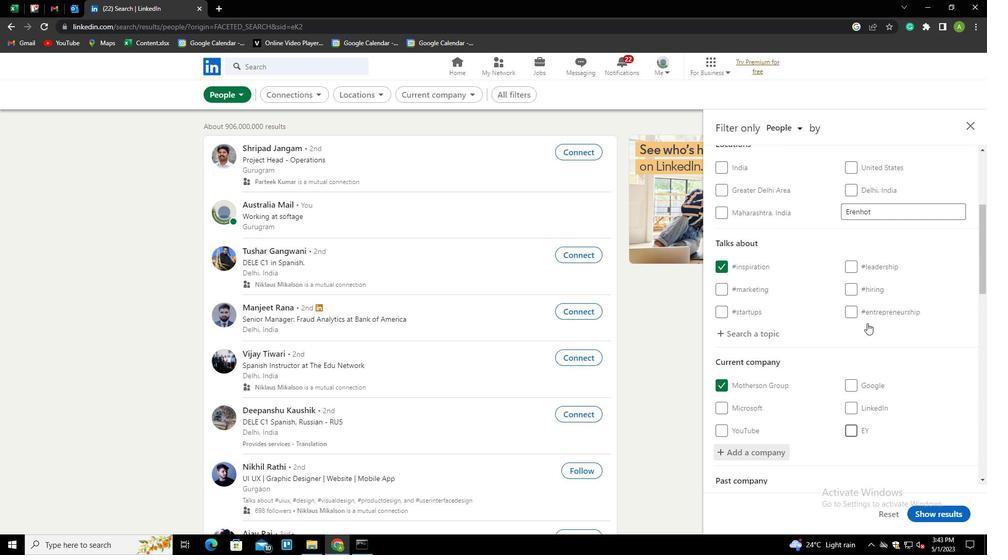 
Action: Mouse scrolled (867, 323) with delta (0, 0)
Screenshot: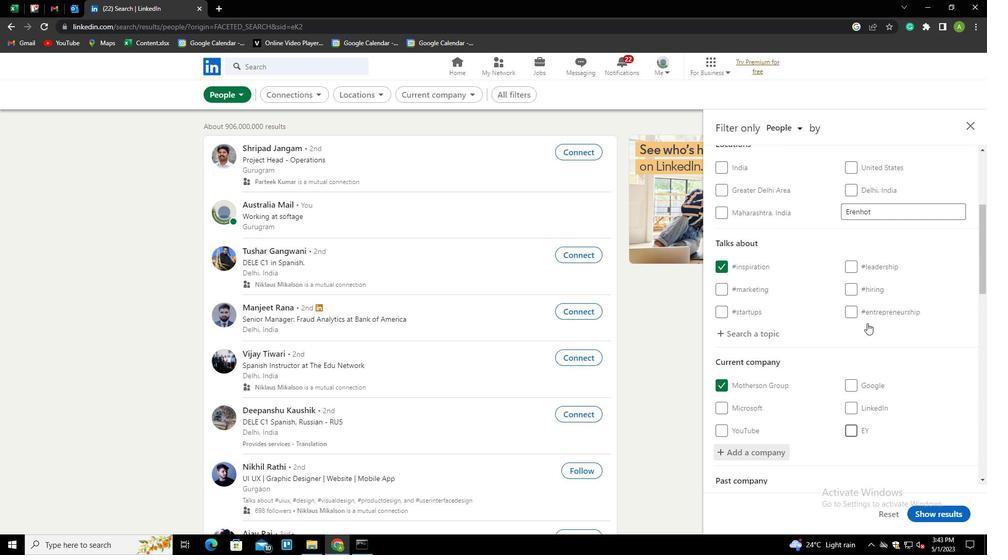 
Action: Mouse moved to (863, 448)
Screenshot: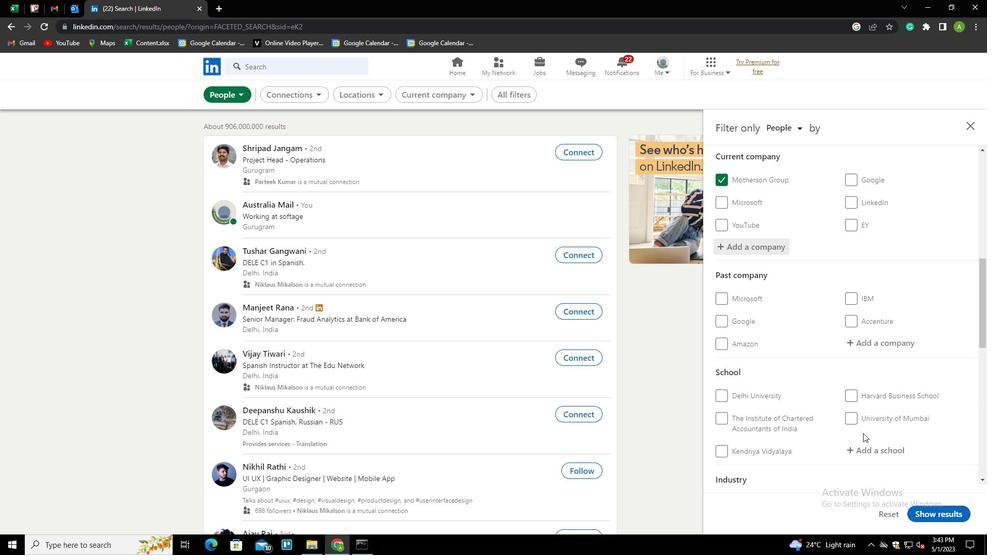 
Action: Mouse pressed left at (863, 448)
Screenshot: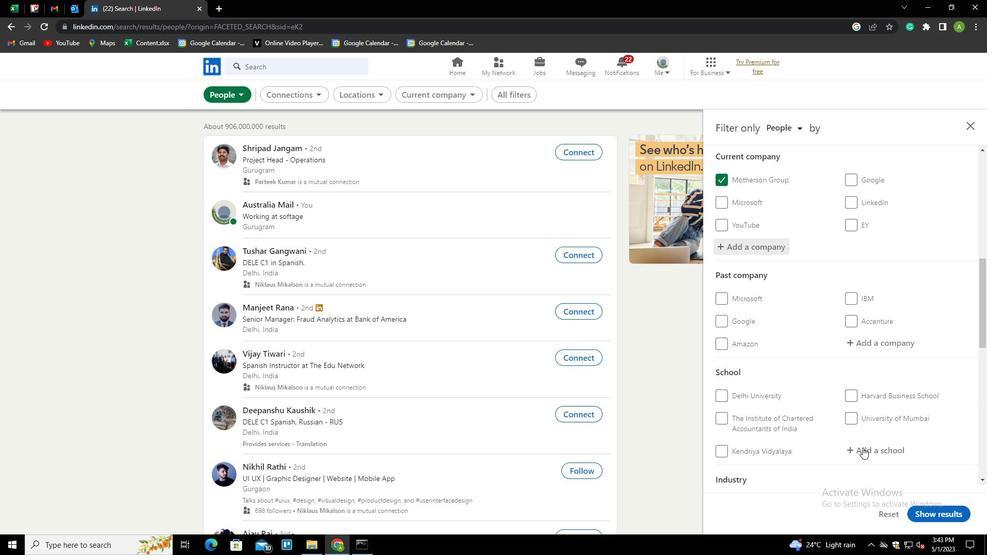 
Action: Mouse moved to (862, 448)
Screenshot: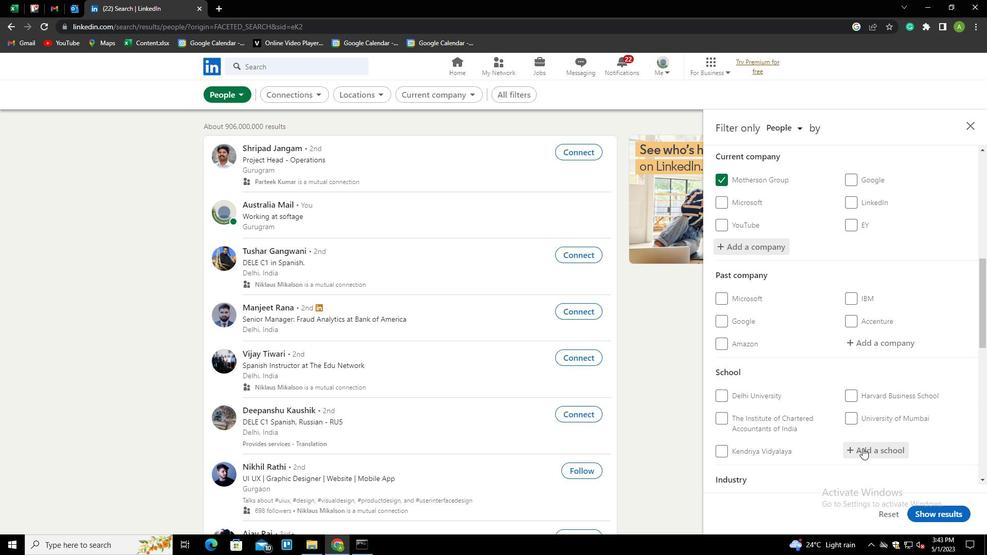 
Action: Mouse scrolled (862, 448) with delta (0, 0)
Screenshot: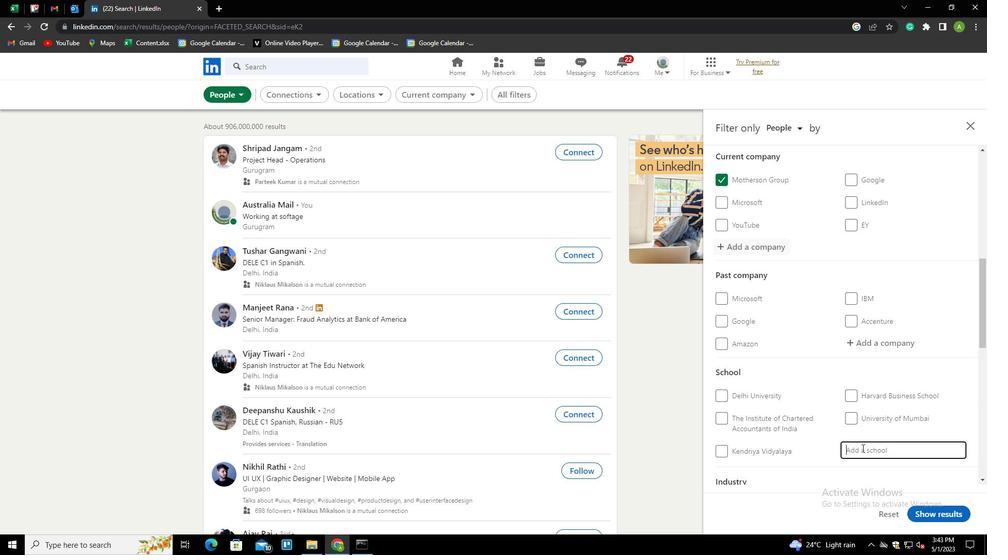 
Action: Mouse scrolled (862, 448) with delta (0, 0)
Screenshot: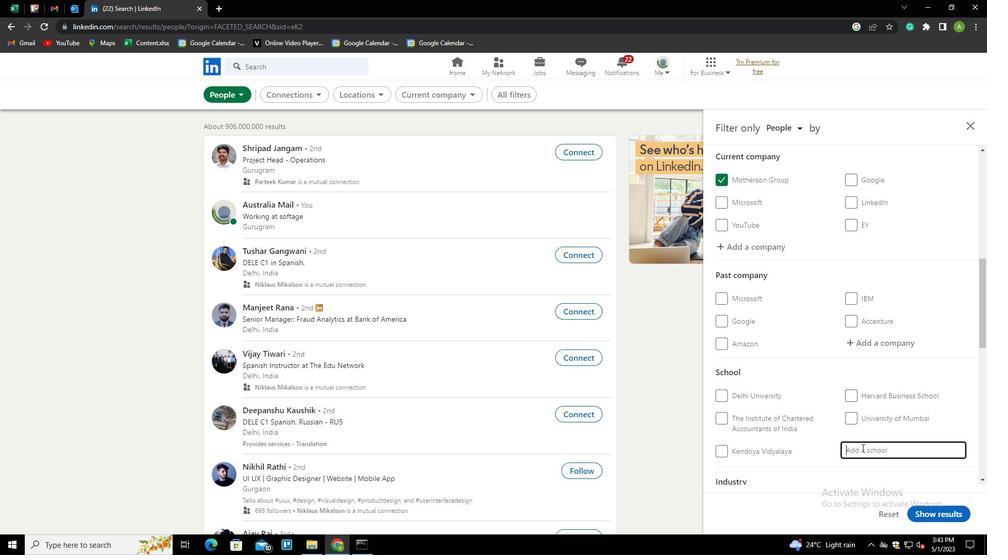 
Action: Mouse moved to (862, 398)
Screenshot: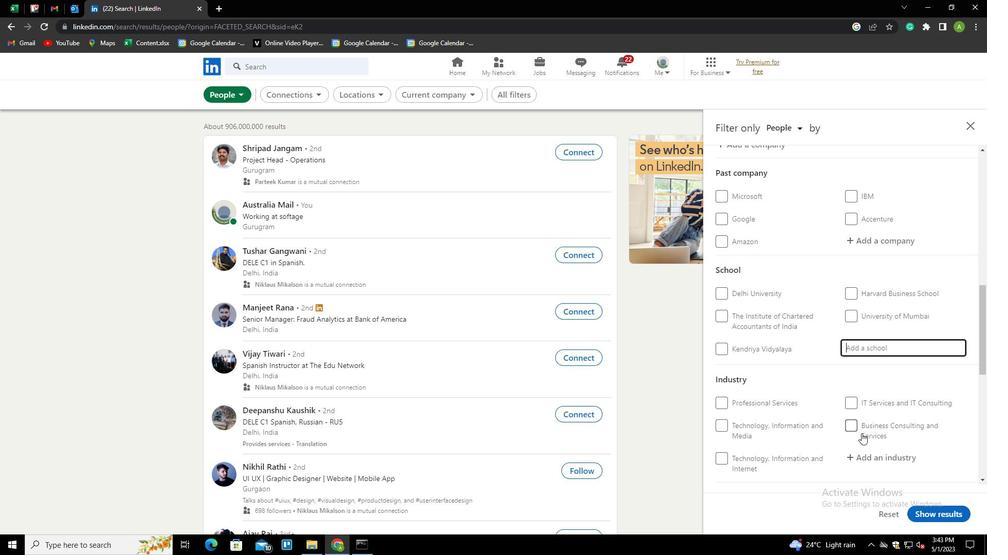 
Action: Key pressed <Key.shift>GROU<Key.shift_r><Key.home><Key.shift>JESUS<Key.down><Key.enter>
Screenshot: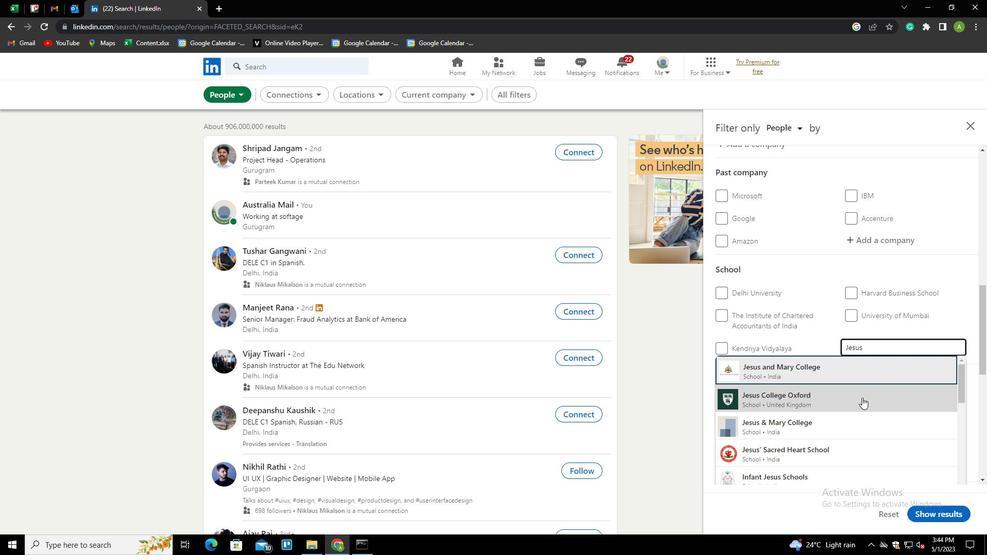 
Action: Mouse scrolled (862, 397) with delta (0, 0)
Screenshot: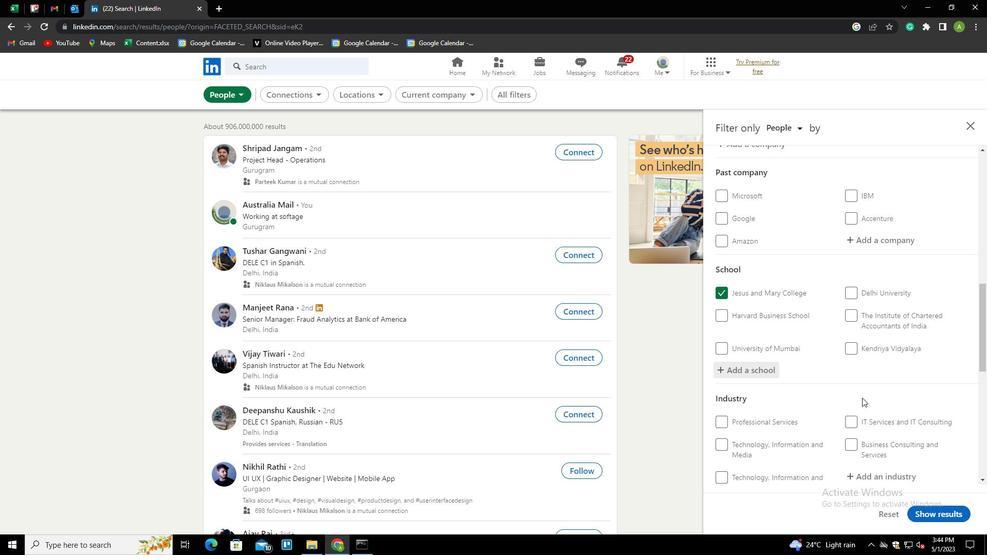 
Action: Mouse scrolled (862, 397) with delta (0, 0)
Screenshot: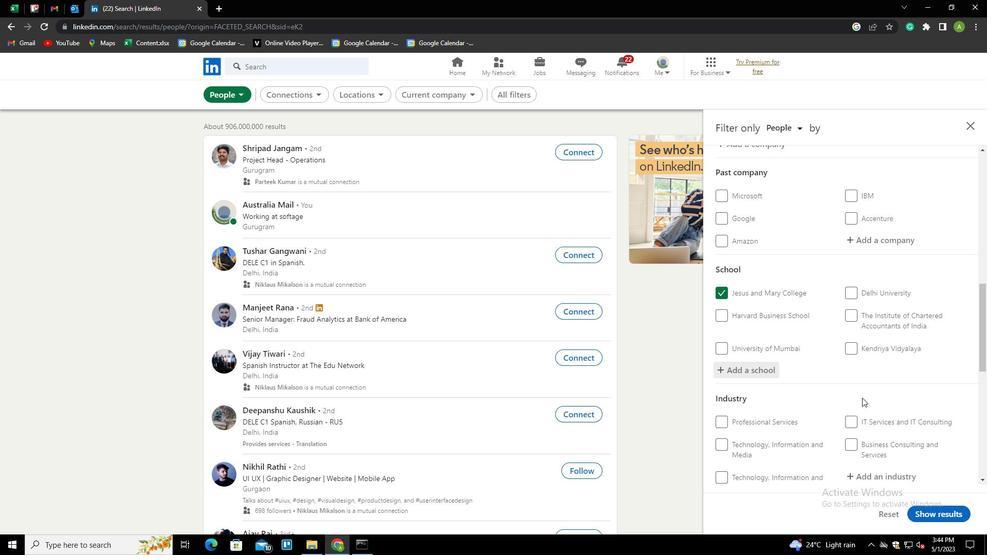 
Action: Mouse scrolled (862, 397) with delta (0, 0)
Screenshot: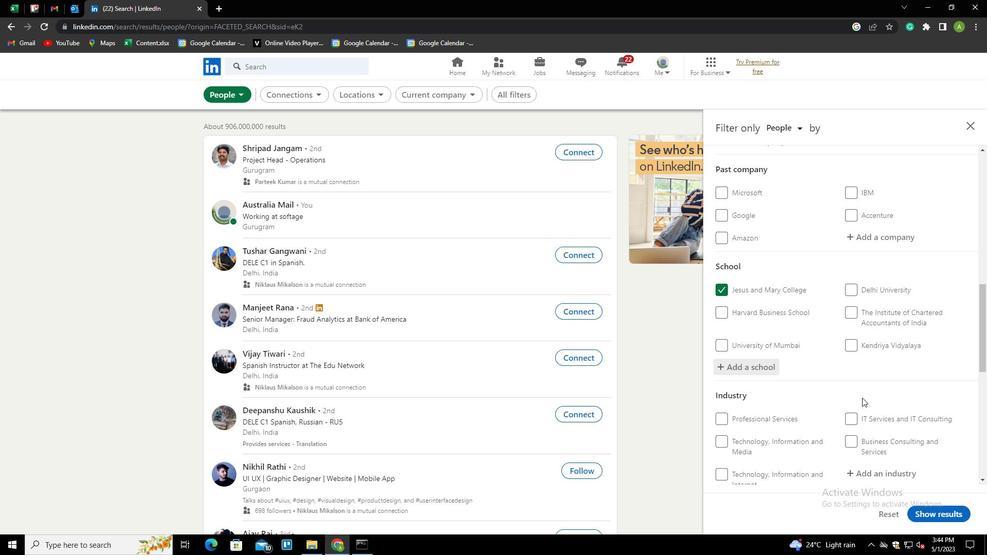 
Action: Mouse moved to (862, 322)
Screenshot: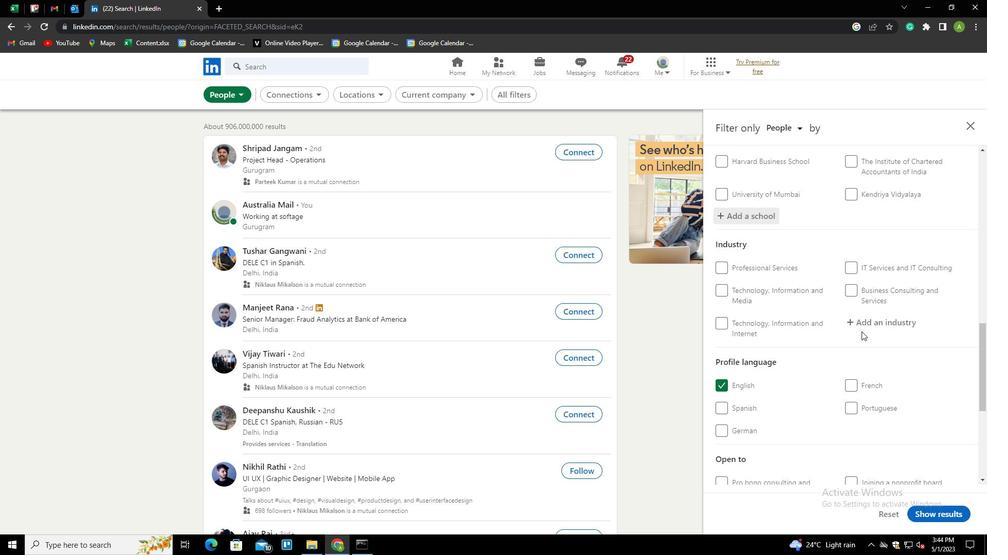 
Action: Mouse pressed left at (862, 322)
Screenshot: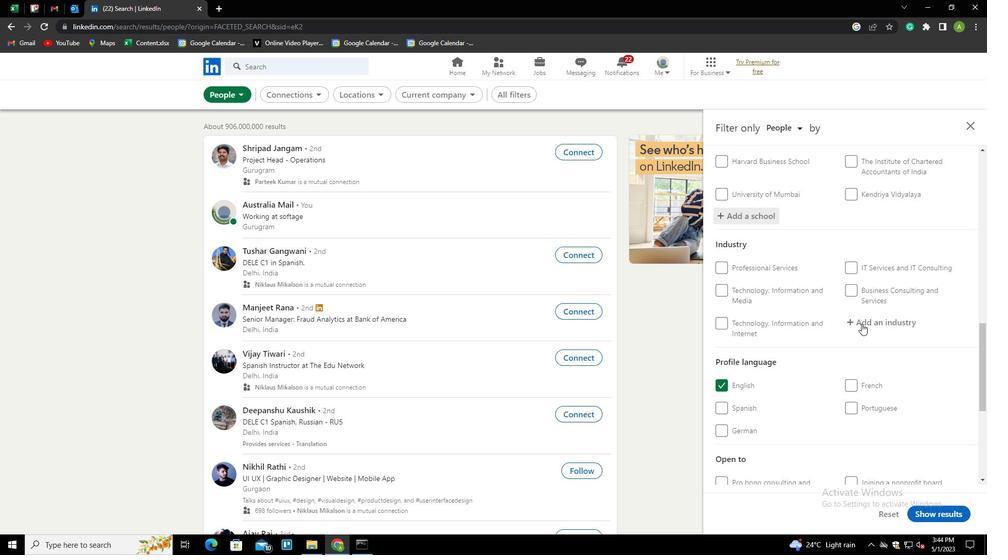 
Action: Key pressed <Key.shift>LEASING<Key.down><Key.enter>
Screenshot: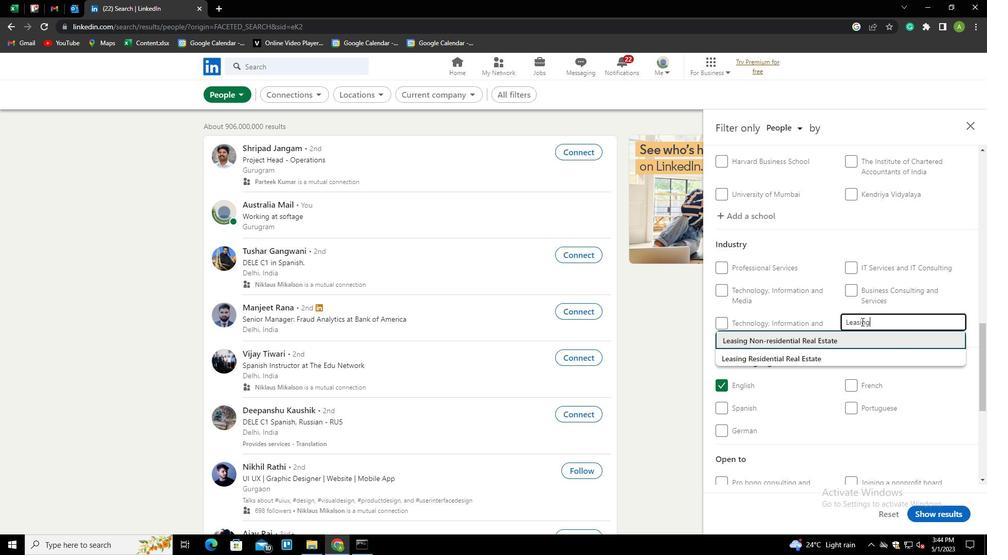 
Action: Mouse scrolled (862, 321) with delta (0, 0)
Screenshot: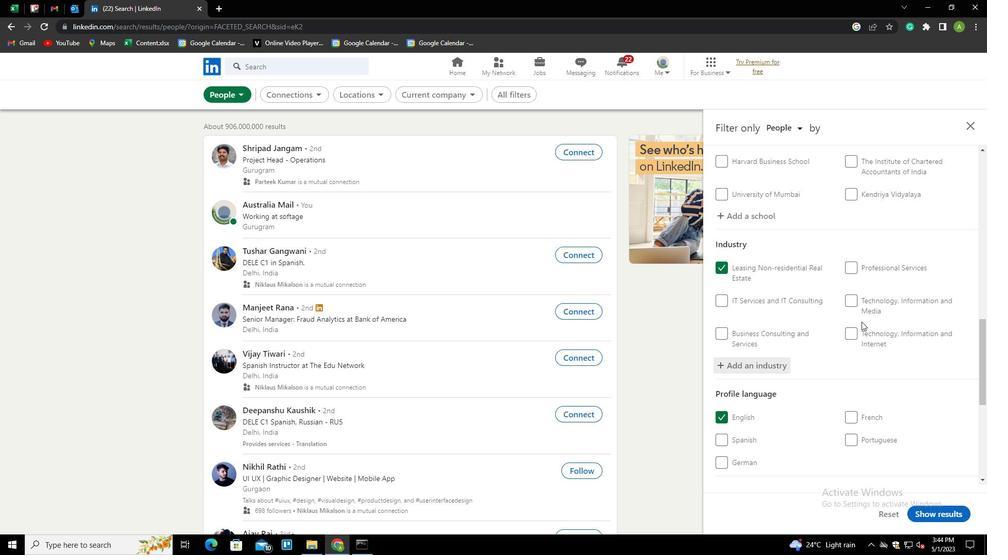 
Action: Mouse scrolled (862, 321) with delta (0, 0)
Screenshot: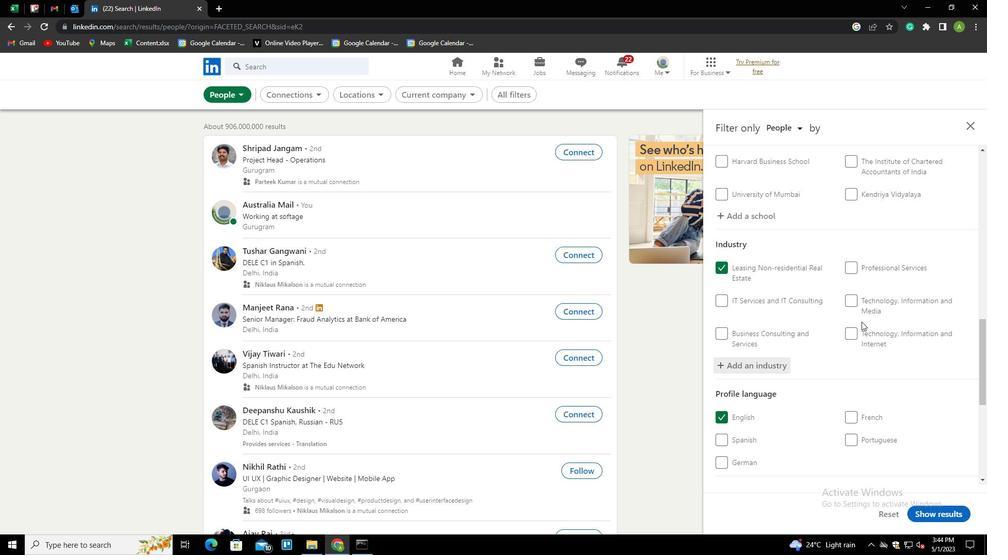 
Action: Mouse scrolled (862, 321) with delta (0, 0)
Screenshot: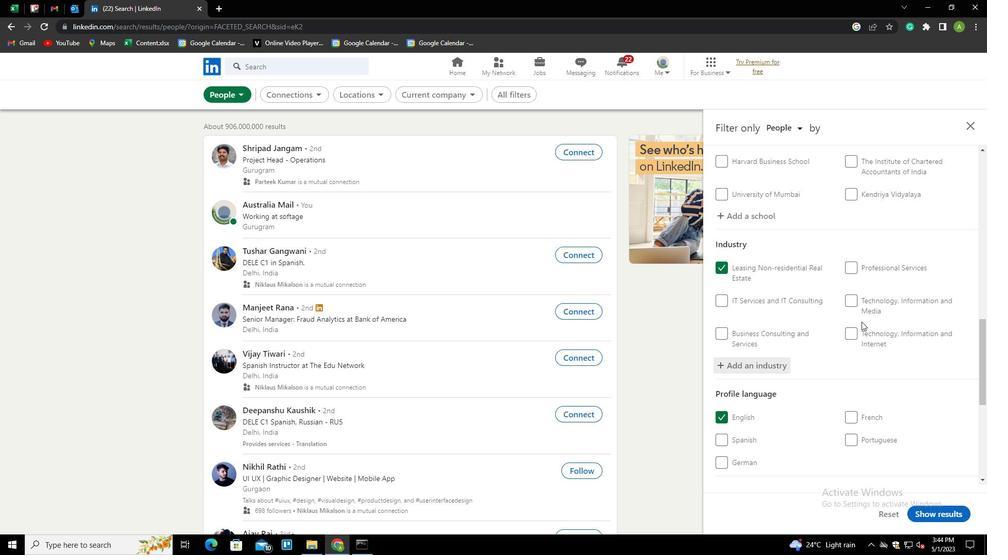 
Action: Mouse scrolled (862, 321) with delta (0, 0)
Screenshot: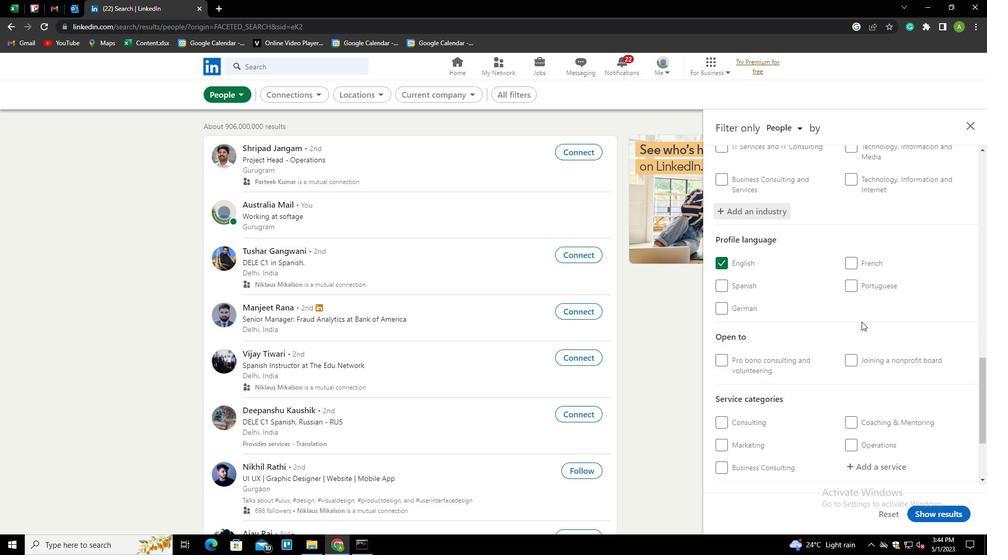 
Action: Mouse scrolled (862, 321) with delta (0, 0)
Screenshot: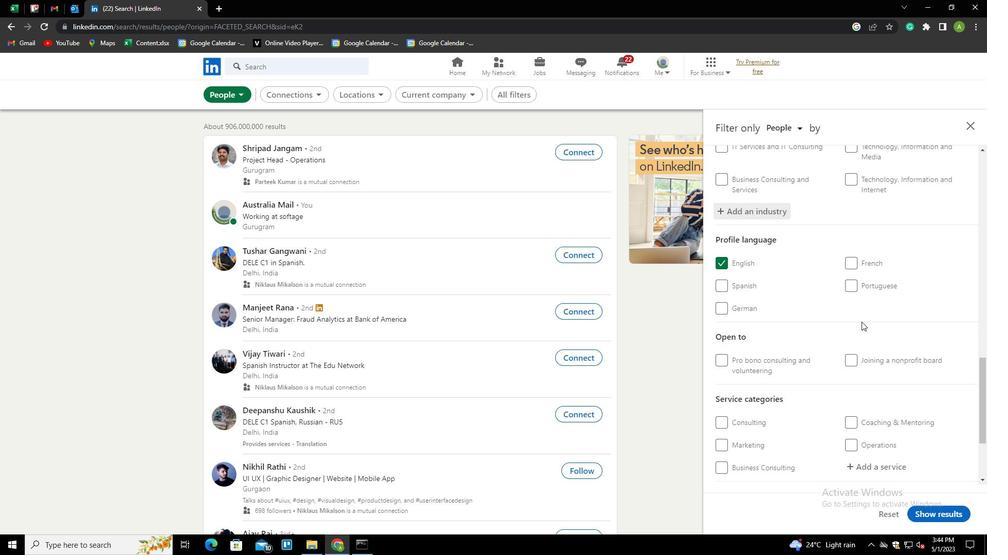 
Action: Mouse moved to (866, 367)
Screenshot: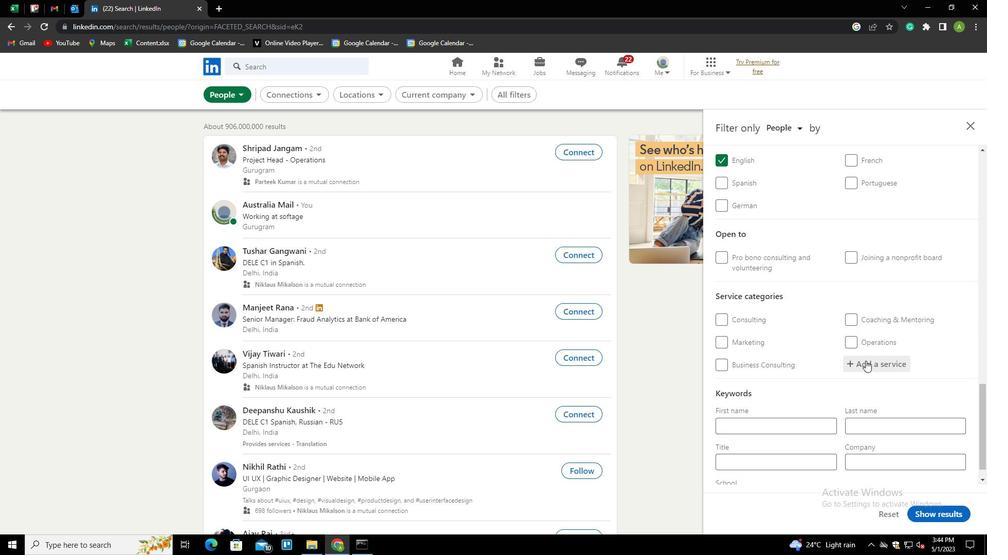 
Action: Mouse pressed left at (866, 367)
Screenshot: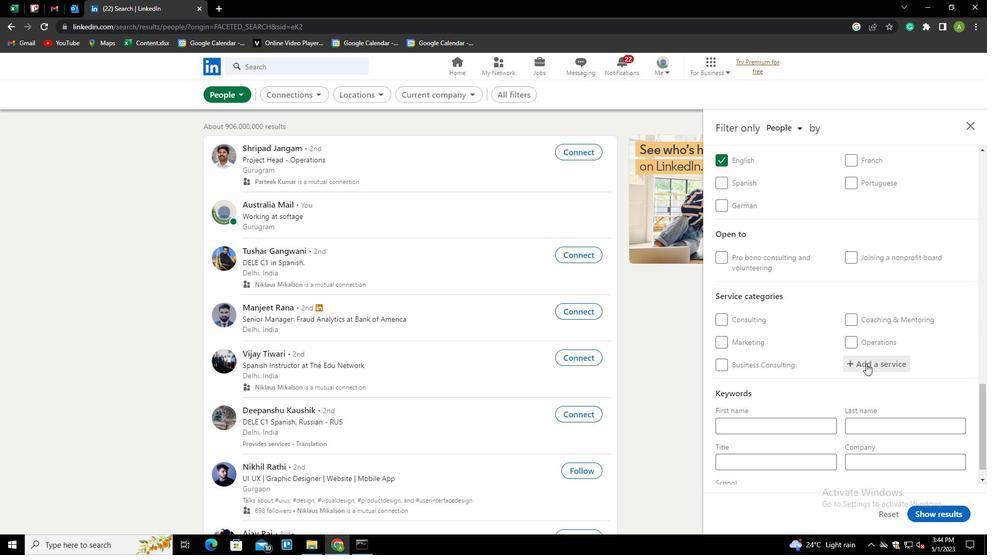 
Action: Mouse moved to (873, 366)
Screenshot: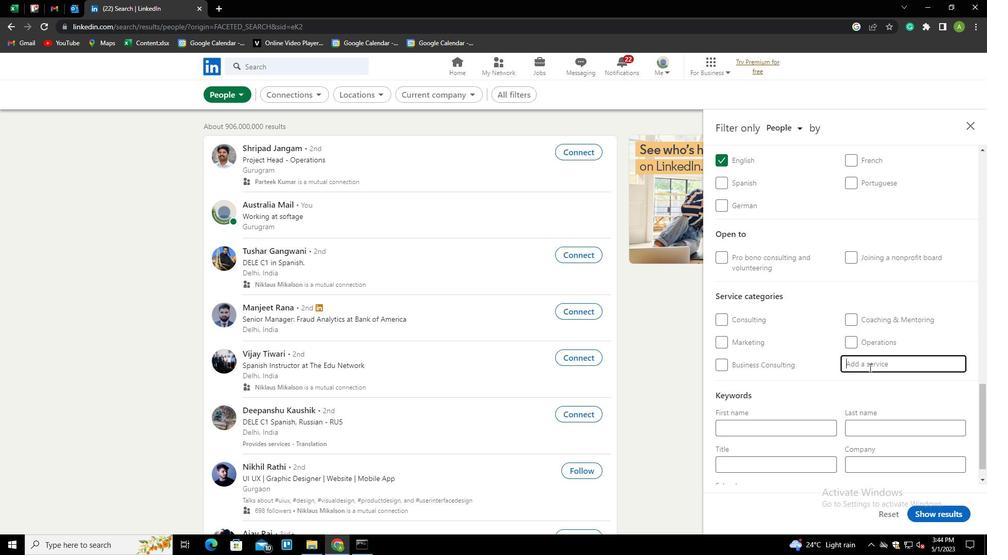 
Action: Mouse pressed left at (873, 366)
Screenshot: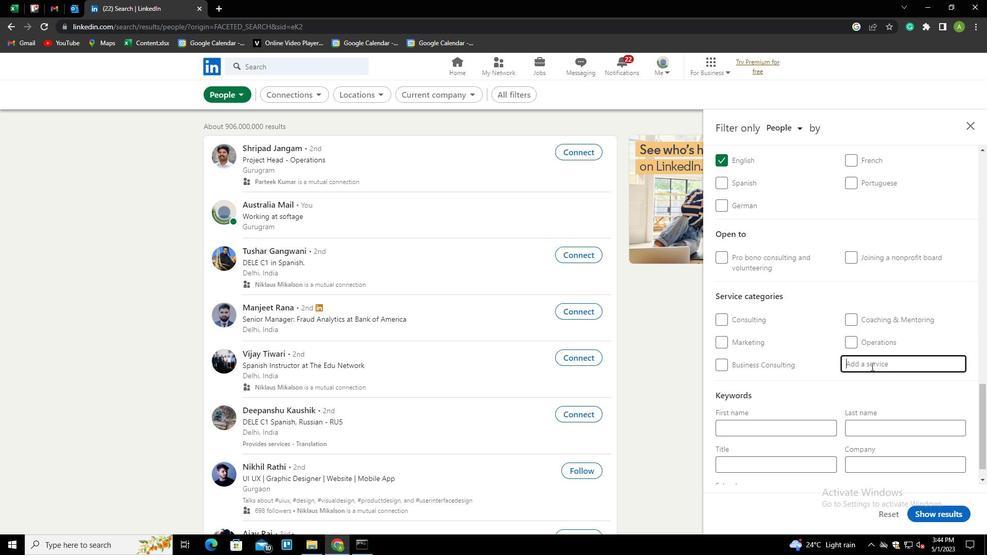 
Action: Key pressed <Key.shift>CUSTOMER<Key.down><Key.enter>
Screenshot: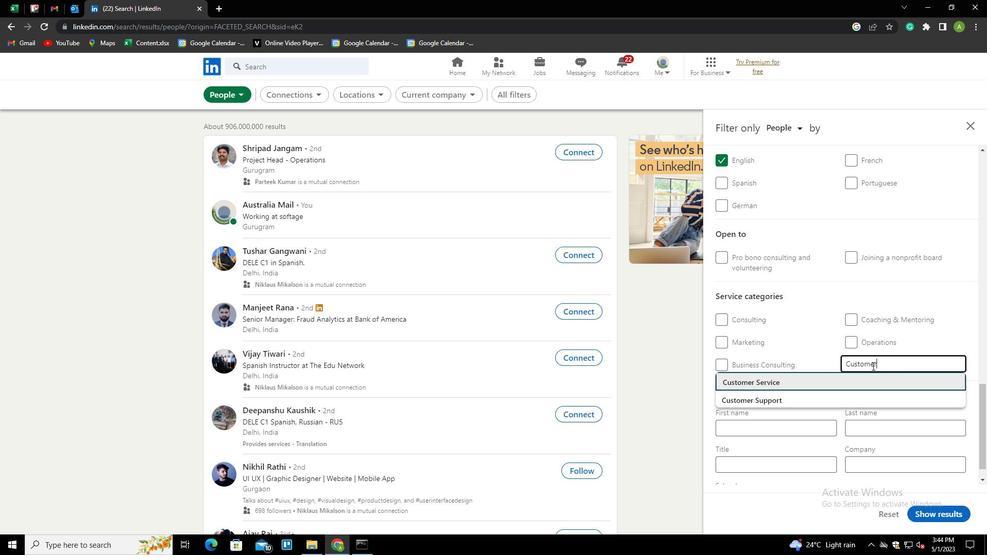 
Action: Mouse scrolled (873, 365) with delta (0, 0)
Screenshot: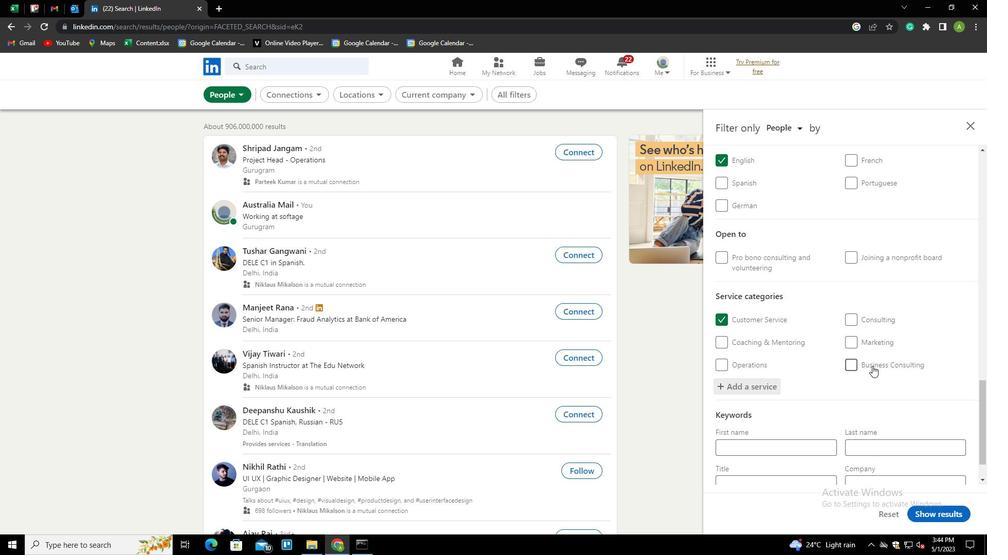 
Action: Mouse scrolled (873, 365) with delta (0, 0)
Screenshot: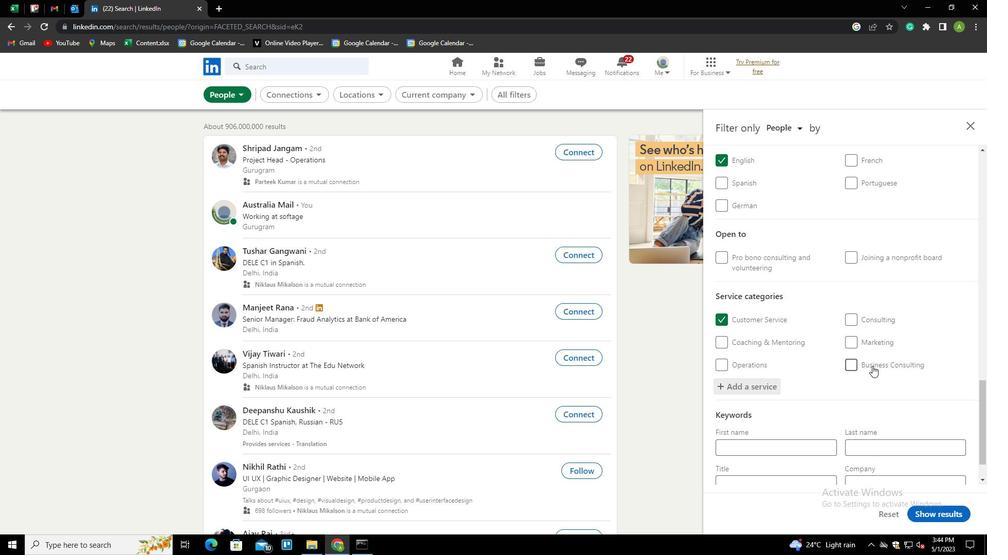 
Action: Mouse scrolled (873, 365) with delta (0, 0)
Screenshot: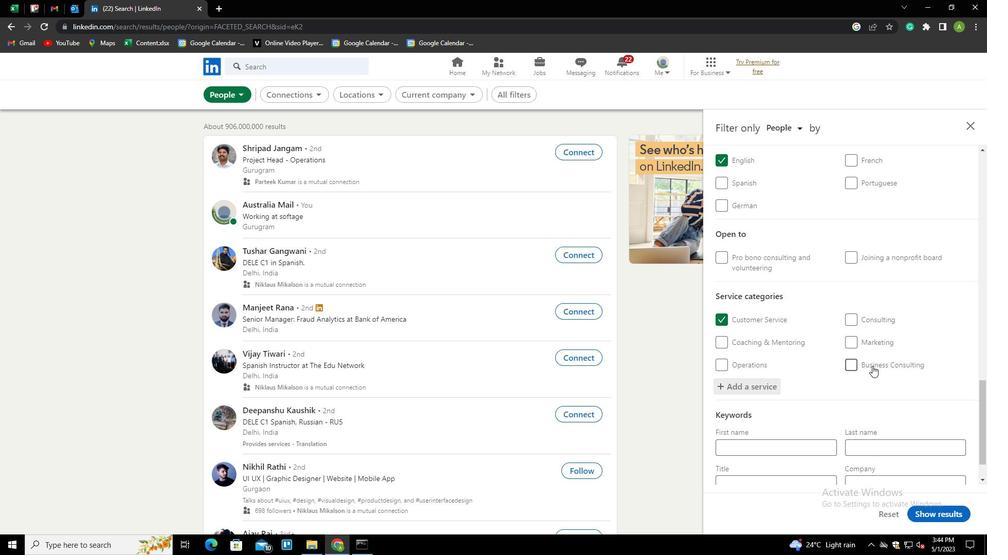 
Action: Mouse scrolled (873, 365) with delta (0, 0)
Screenshot: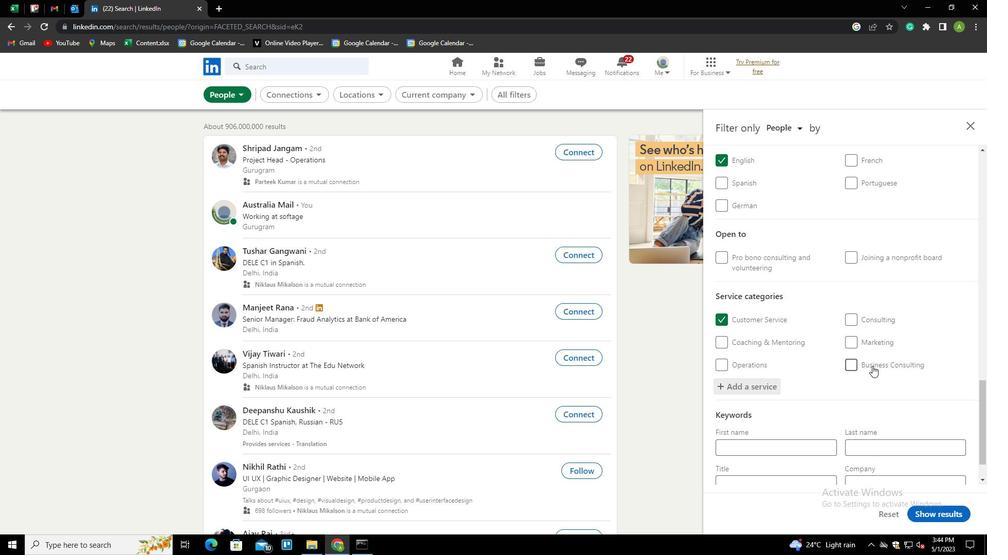 
Action: Mouse moved to (773, 440)
Screenshot: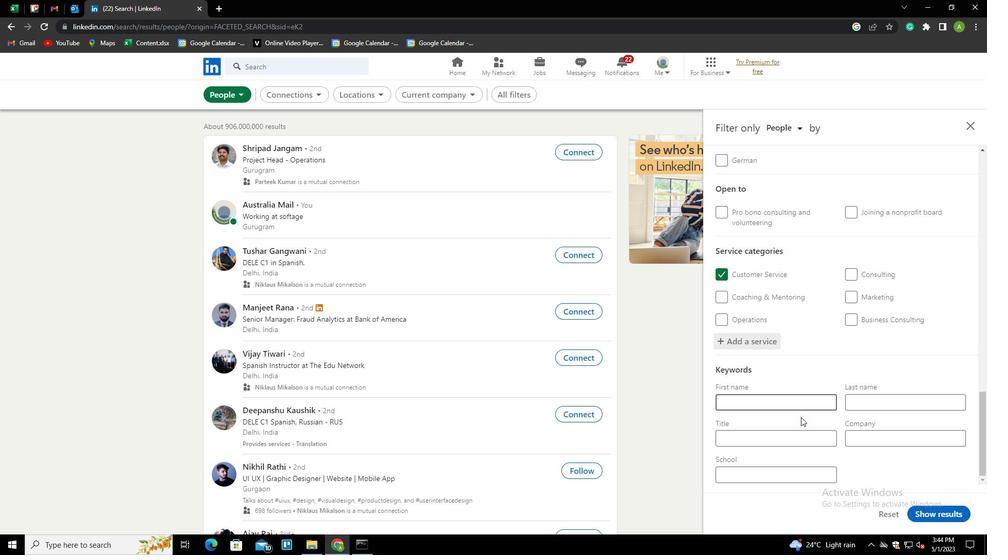 
Action: Mouse pressed left at (773, 440)
Screenshot: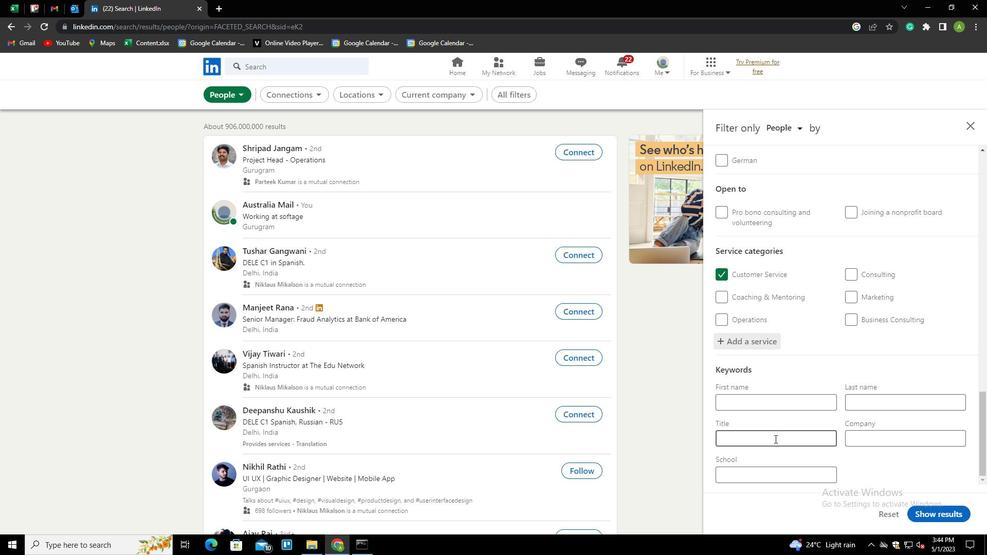 
Action: Mouse moved to (772, 440)
Screenshot: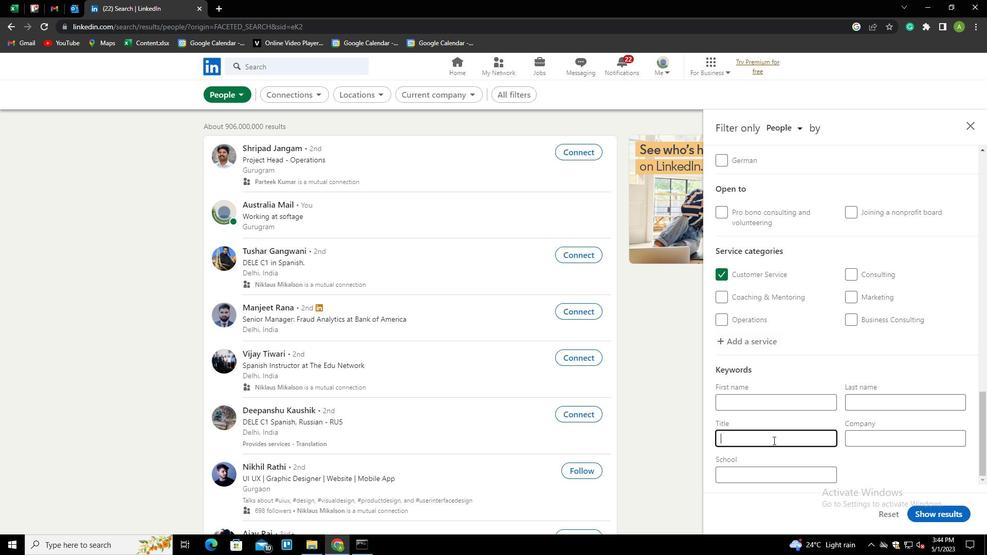 
Action: Key pressed <Key.shift>FRONT<Key.space>LINE<Key.space><Key.shift>EMPLOTE<Key.backspace><Key.backspace>YES<Key.backspace>ES
Screenshot: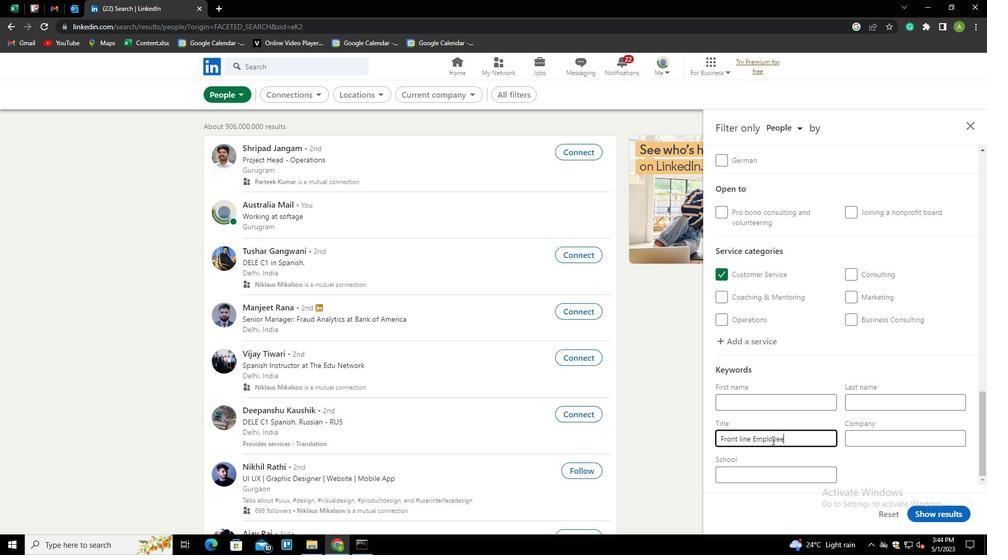
Action: Mouse moved to (870, 459)
Screenshot: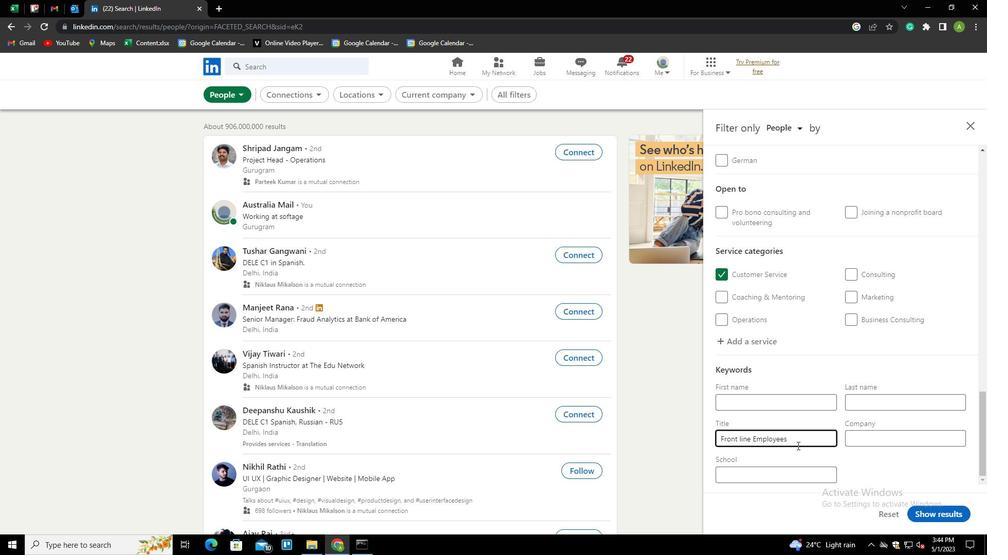 
Action: Mouse pressed left at (870, 459)
Screenshot: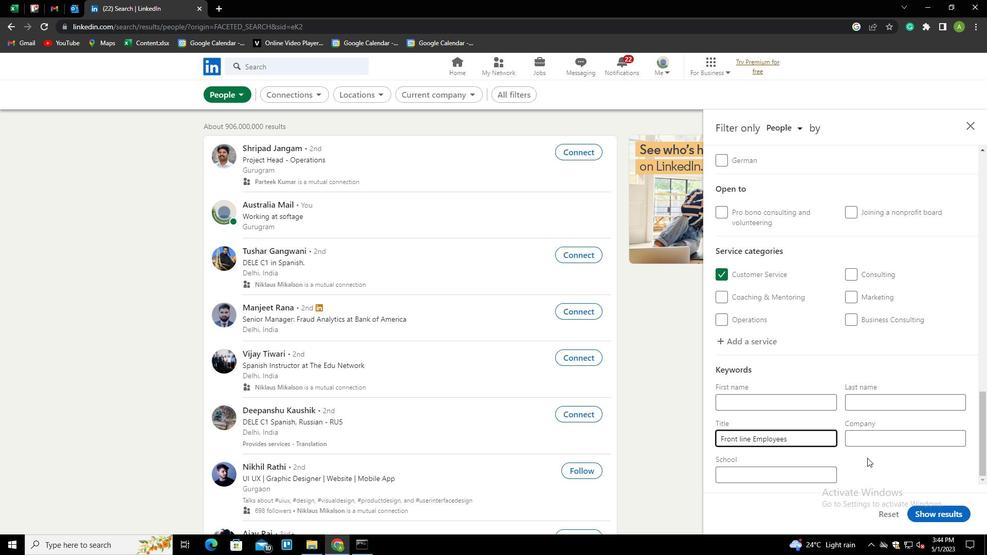 
Action: Mouse moved to (936, 518)
Screenshot: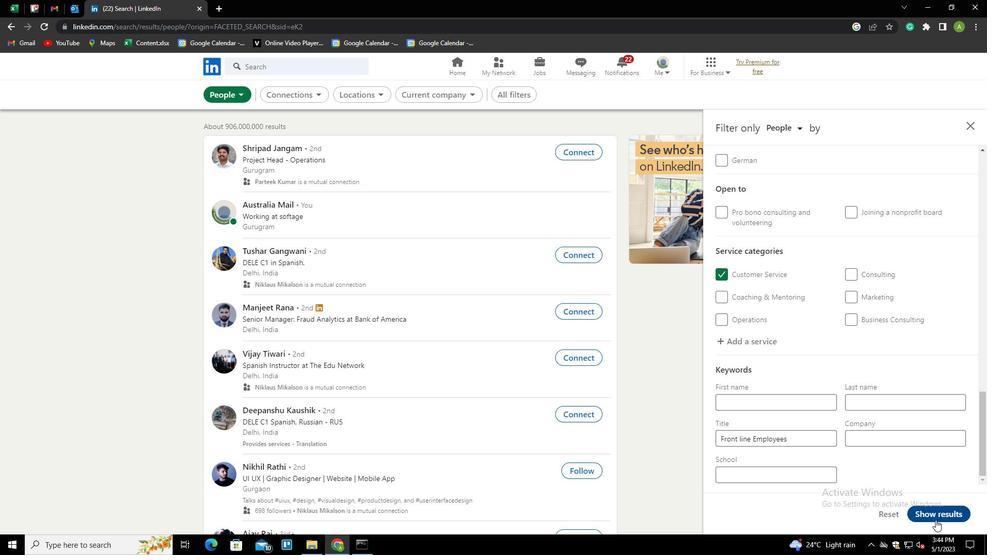
Action: Mouse pressed left at (936, 518)
Screenshot: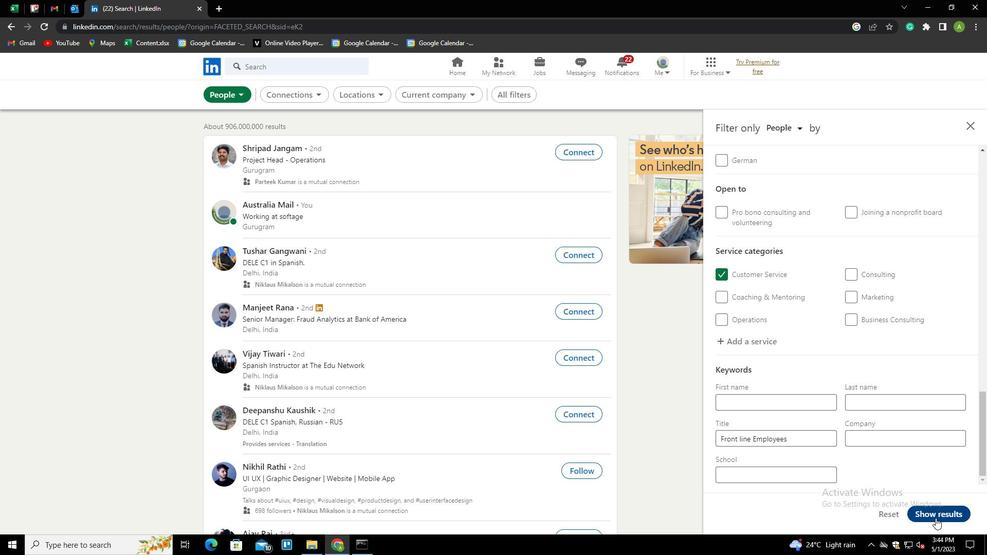 
